 Task: Experiment with a VST vocoder on a synth melody for robotic vocal textures.
Action: Mouse moved to (78, 40)
Screenshot: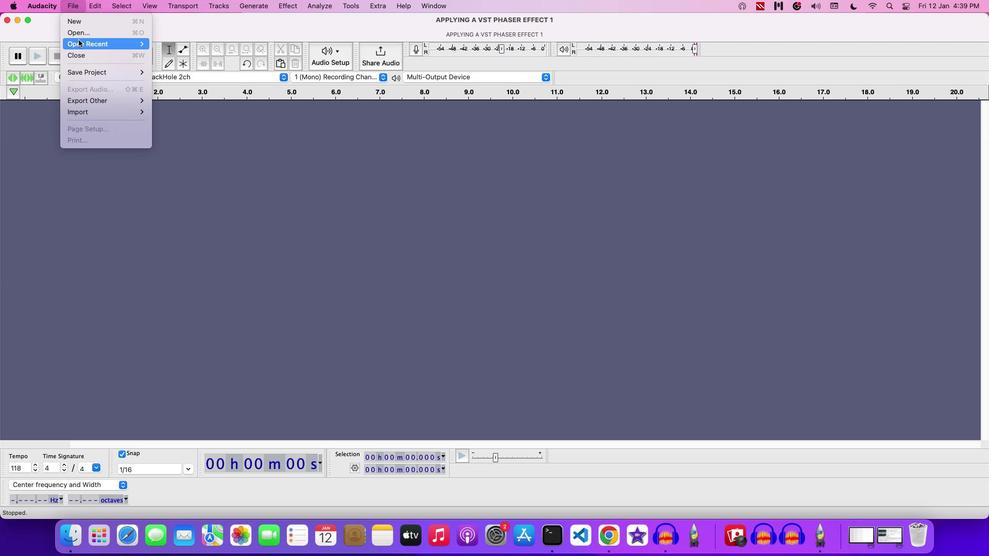 
Action: Mouse pressed left at (78, 40)
Screenshot: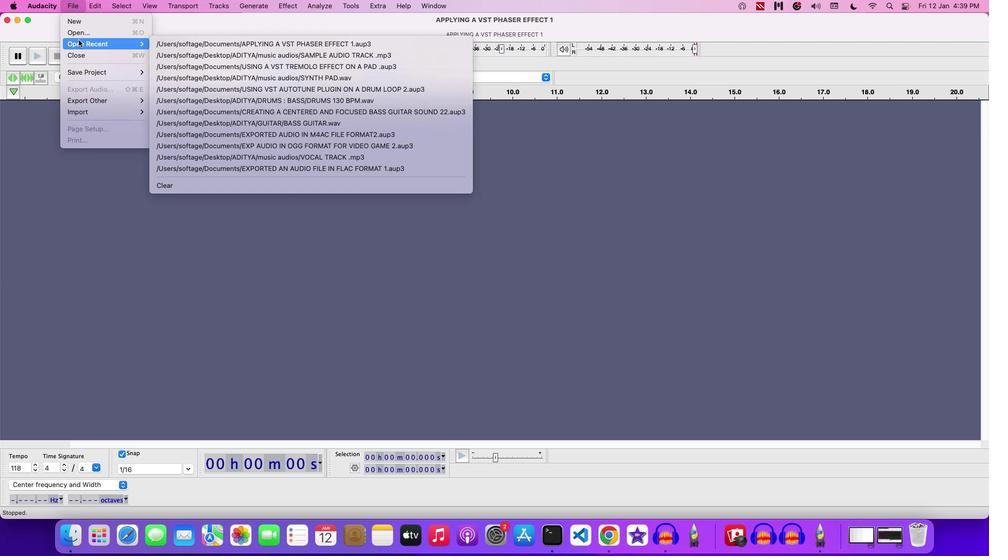 
Action: Mouse moved to (515, 106)
Screenshot: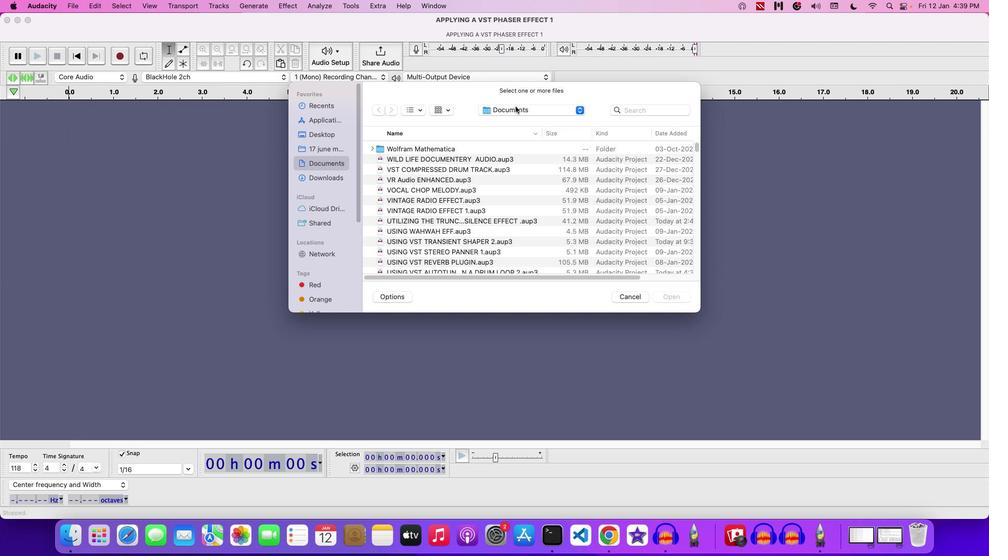 
Action: Mouse pressed left at (515, 106)
Screenshot: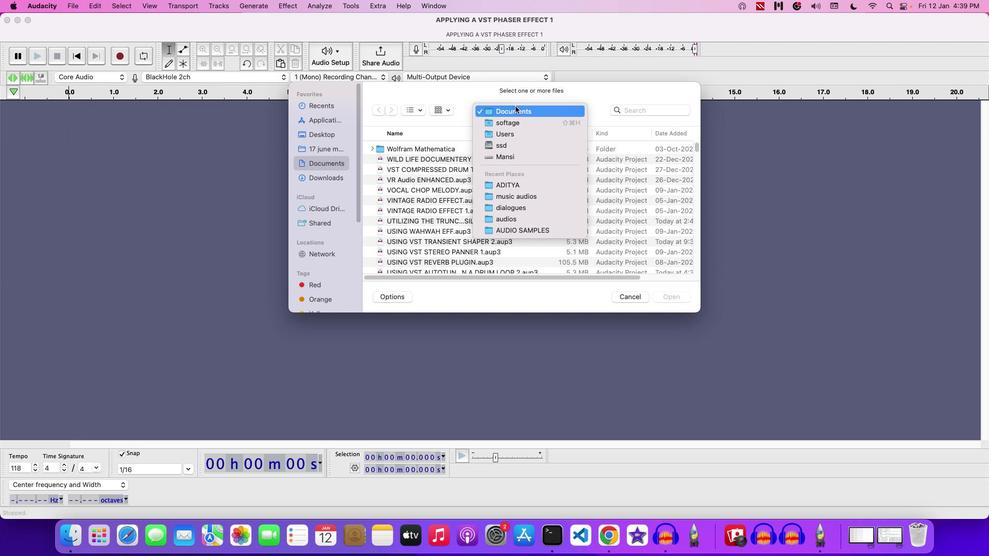 
Action: Mouse moved to (519, 188)
Screenshot: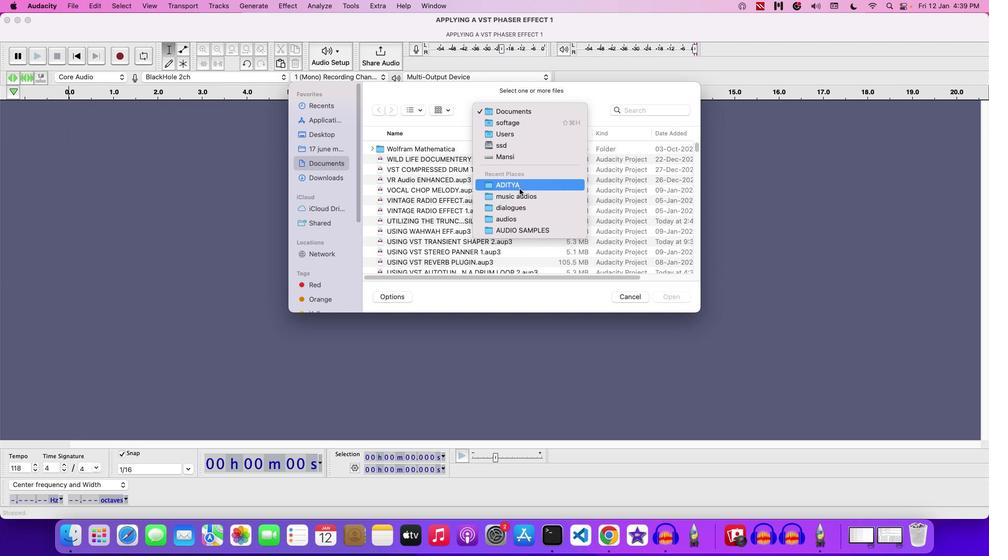 
Action: Mouse pressed left at (519, 188)
Screenshot: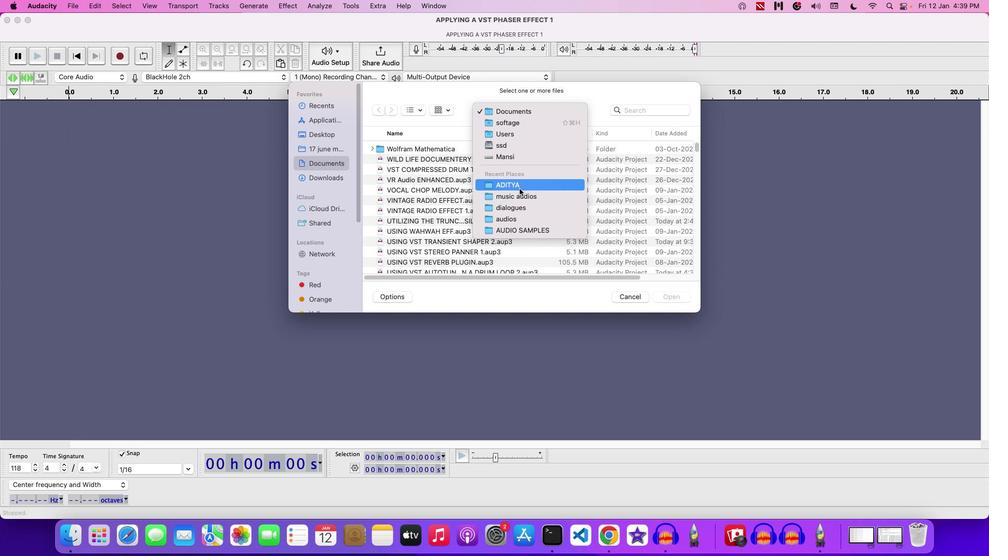 
Action: Mouse moved to (415, 251)
Screenshot: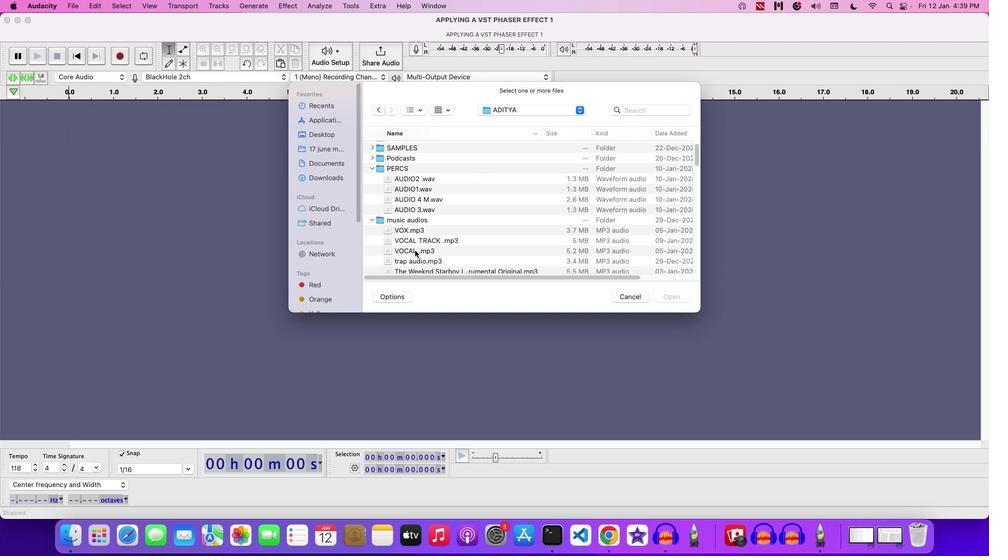 
Action: Mouse scrolled (415, 251) with delta (0, 0)
Screenshot: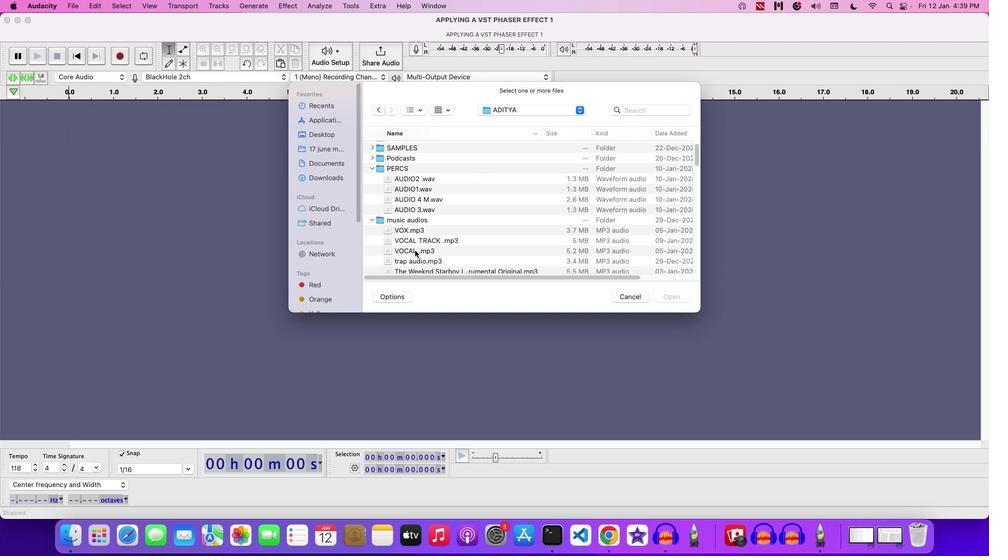 
Action: Mouse moved to (415, 251)
Screenshot: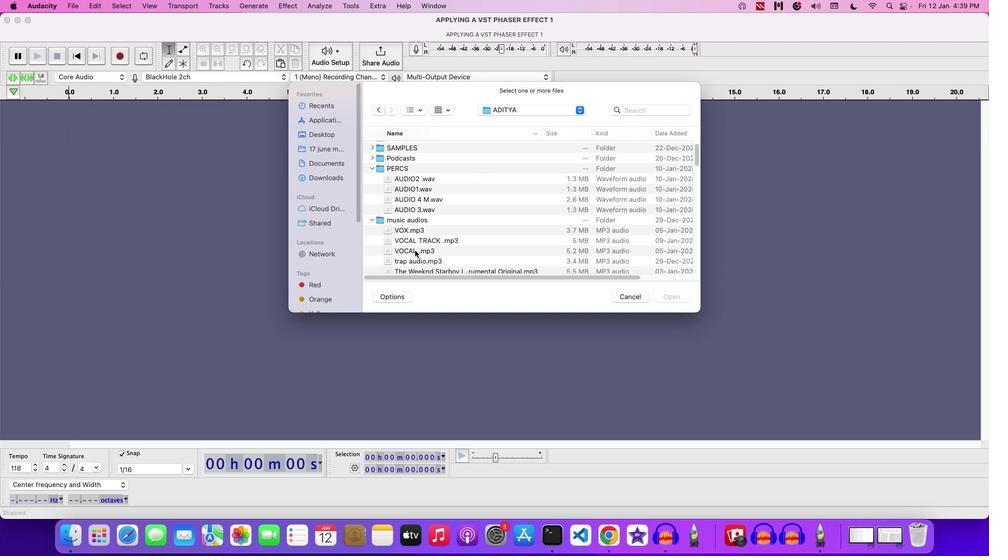 
Action: Mouse scrolled (415, 251) with delta (0, 0)
Screenshot: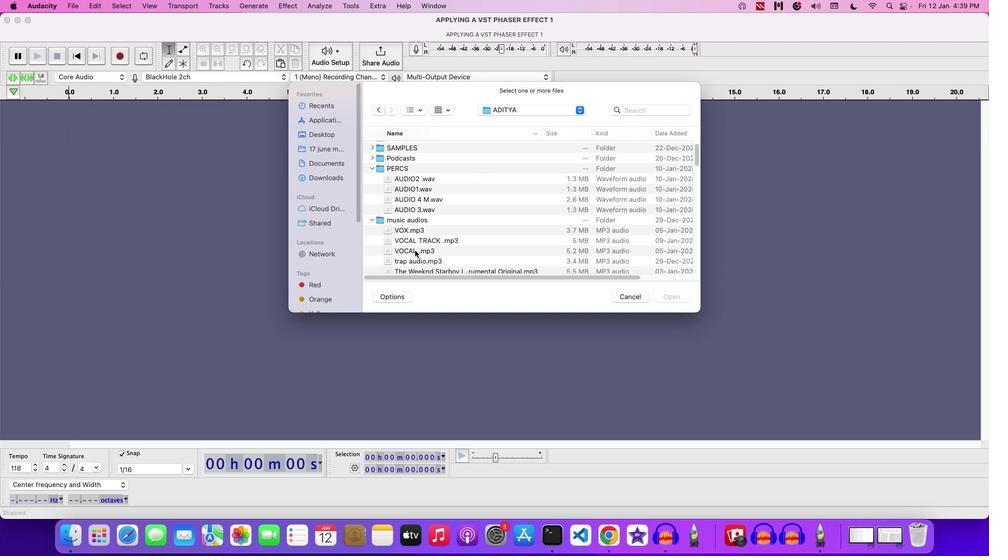 
Action: Mouse moved to (415, 251)
Screenshot: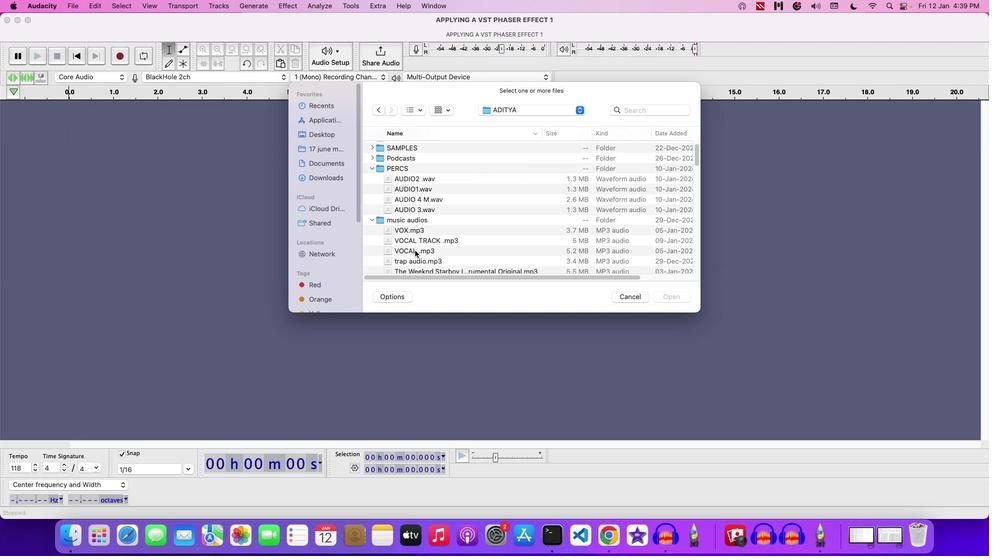 
Action: Mouse scrolled (415, 251) with delta (0, 0)
Screenshot: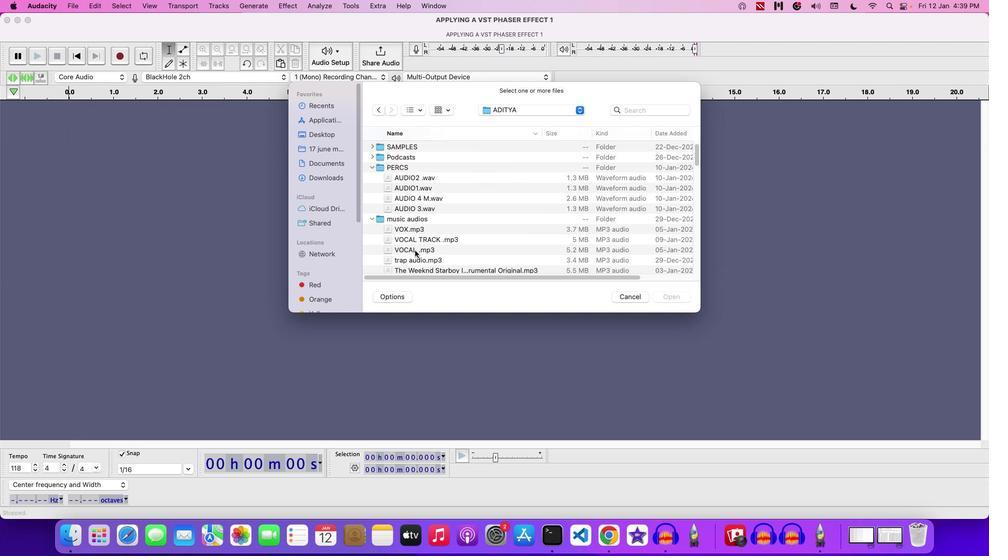 
Action: Mouse scrolled (415, 251) with delta (0, 0)
Screenshot: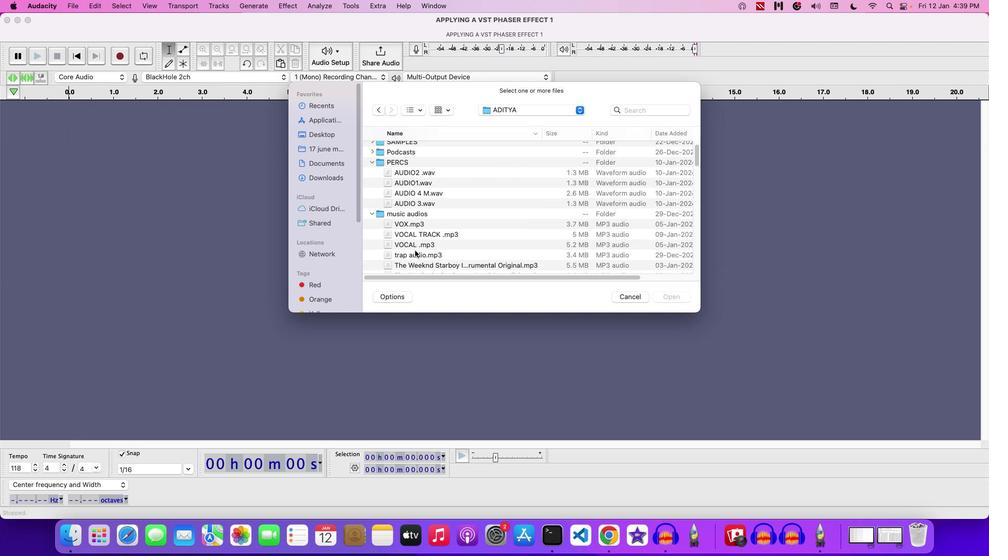 
Action: Mouse moved to (416, 251)
Screenshot: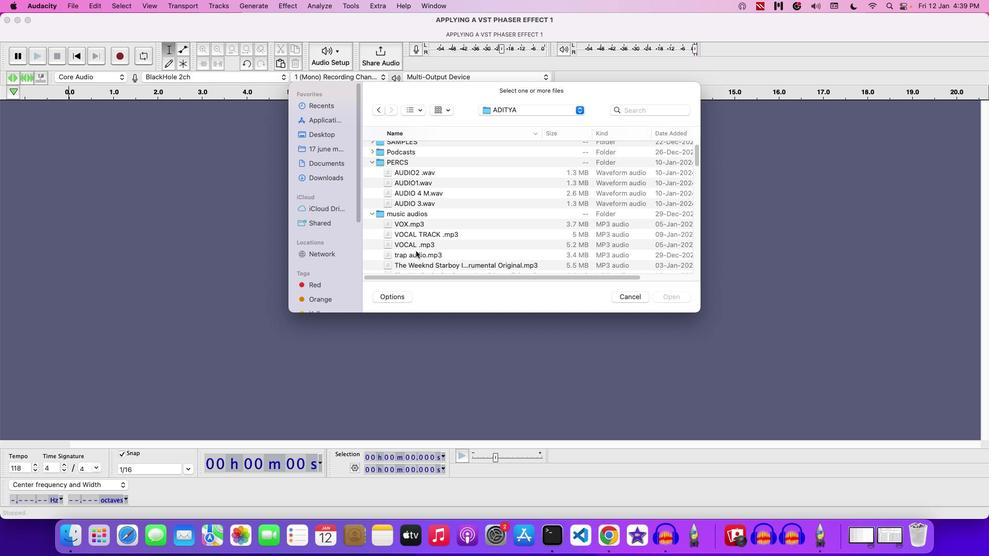 
Action: Mouse scrolled (416, 251) with delta (0, 0)
Screenshot: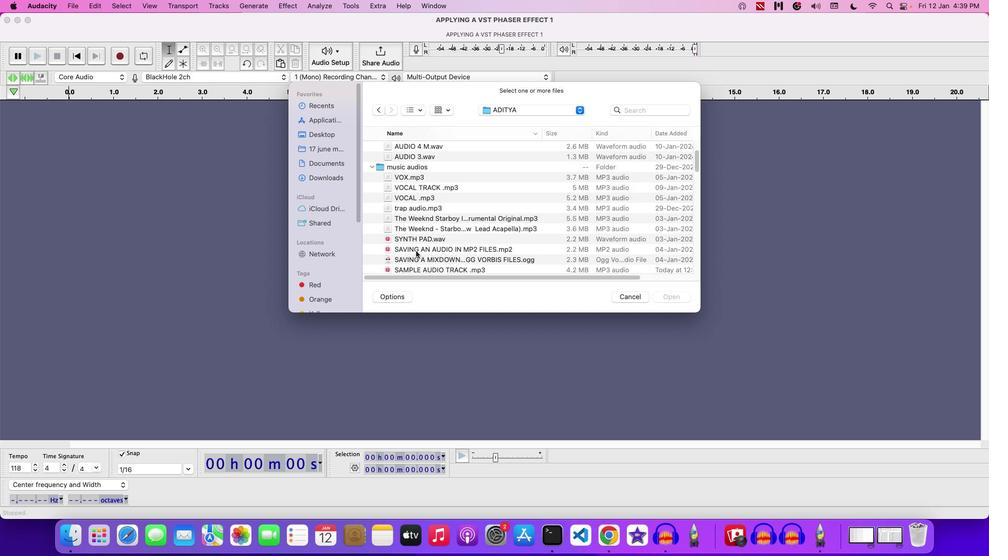 
Action: Mouse scrolled (416, 251) with delta (0, 0)
Screenshot: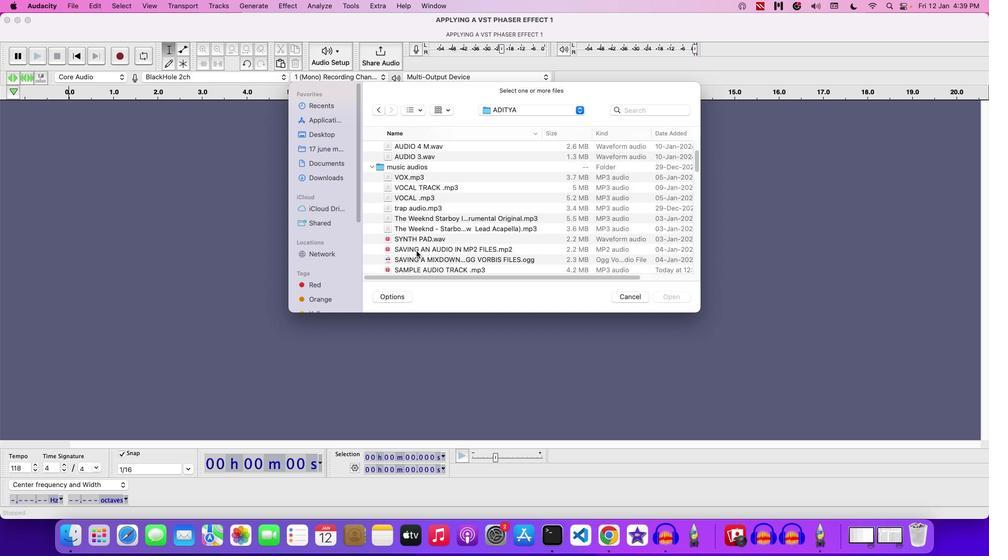 
Action: Mouse scrolled (416, 251) with delta (0, -1)
Screenshot: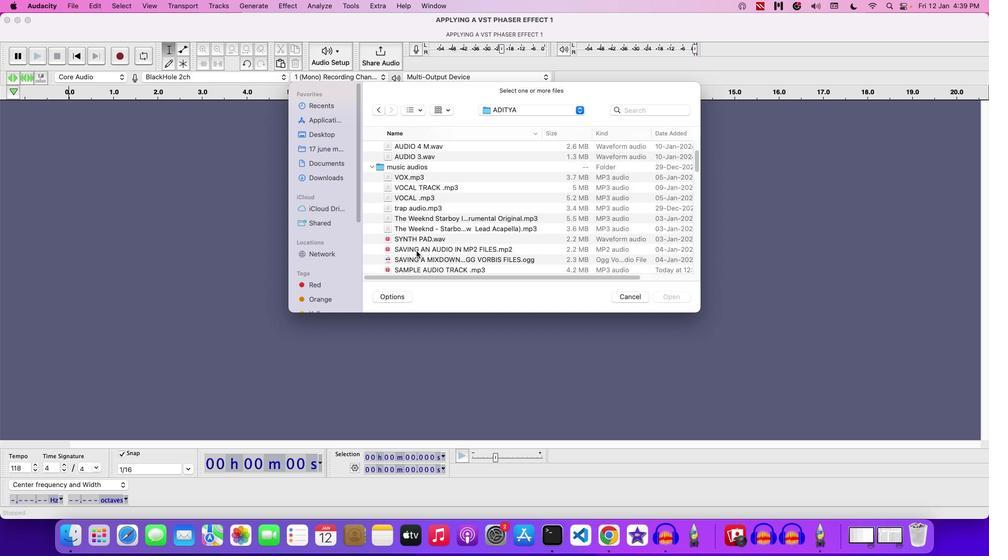 
Action: Mouse scrolled (416, 251) with delta (0, -2)
Screenshot: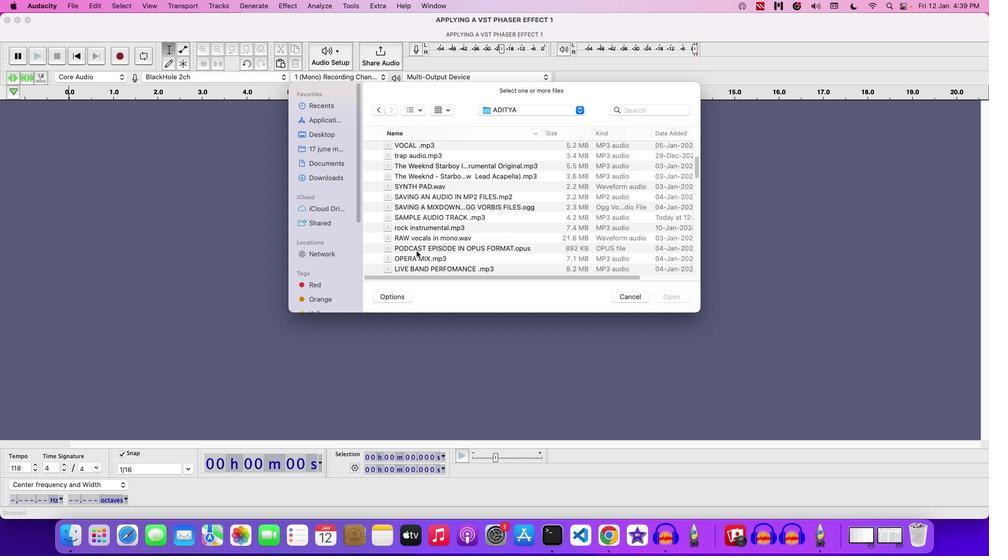 
Action: Mouse moved to (415, 245)
Screenshot: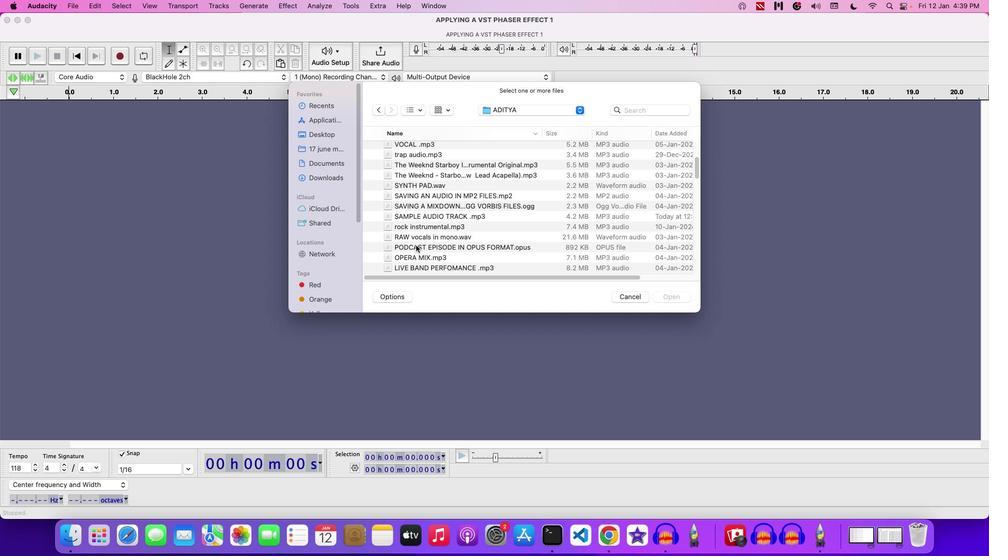 
Action: Mouse scrolled (415, 245) with delta (0, 0)
Screenshot: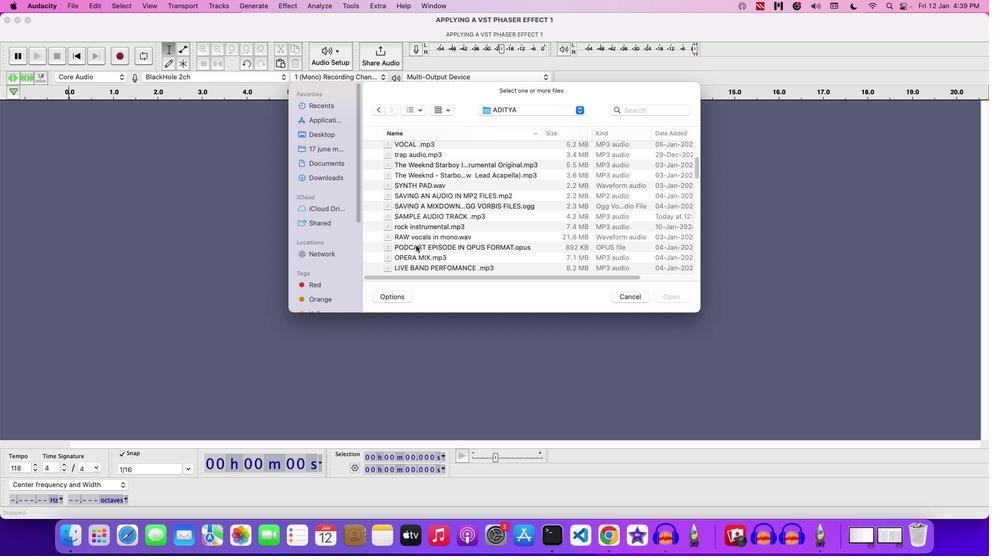 
Action: Mouse moved to (415, 245)
Screenshot: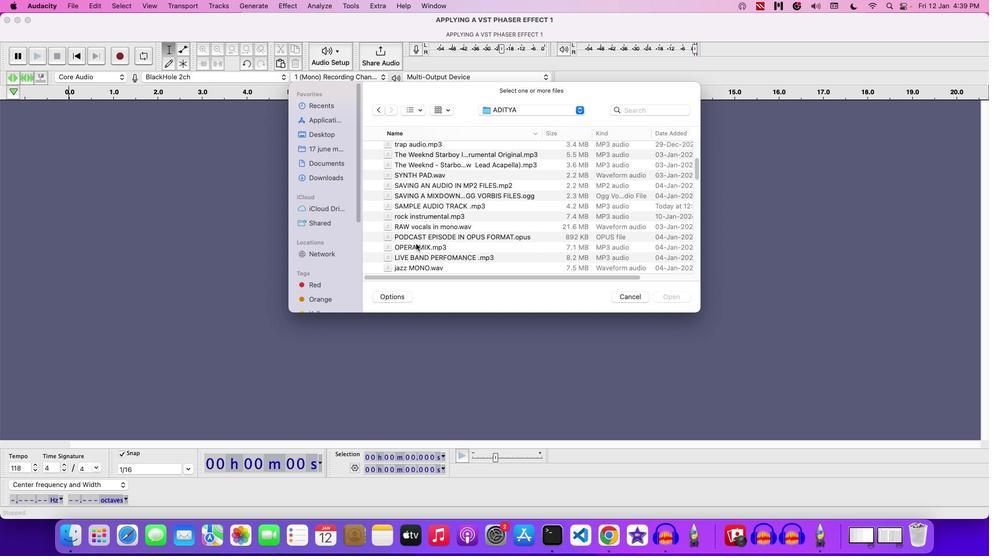 
Action: Mouse scrolled (415, 245) with delta (0, 0)
Screenshot: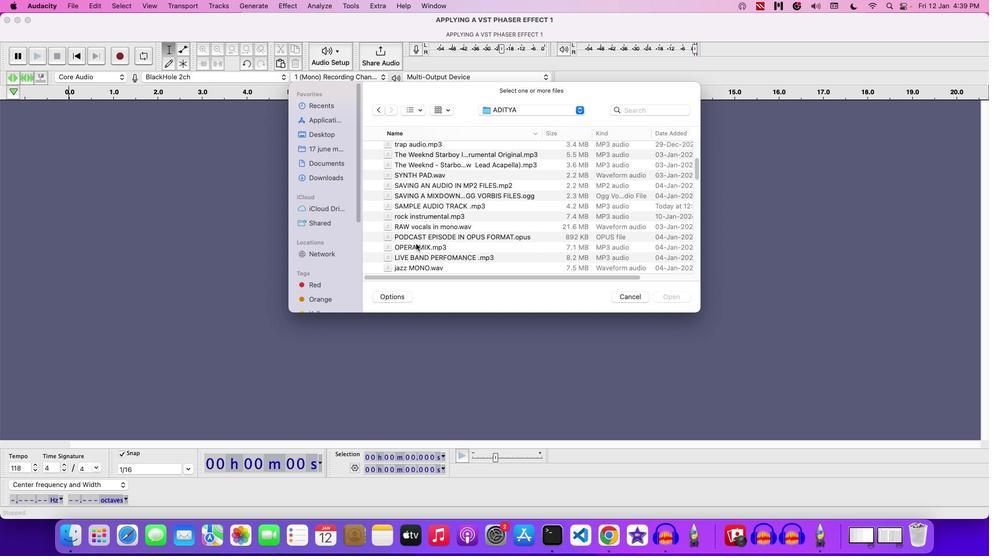 
Action: Mouse moved to (415, 244)
Screenshot: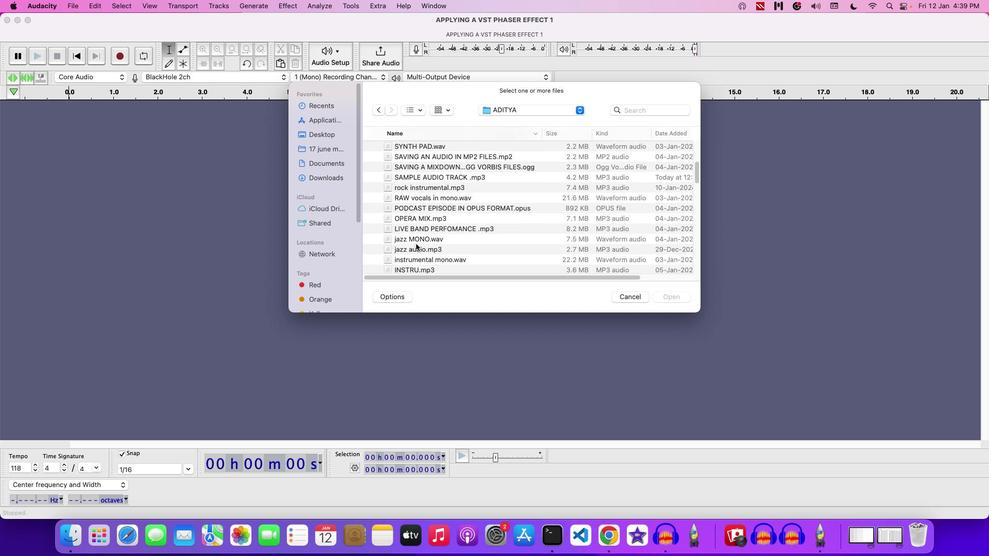 
Action: Mouse scrolled (415, 244) with delta (0, 0)
Screenshot: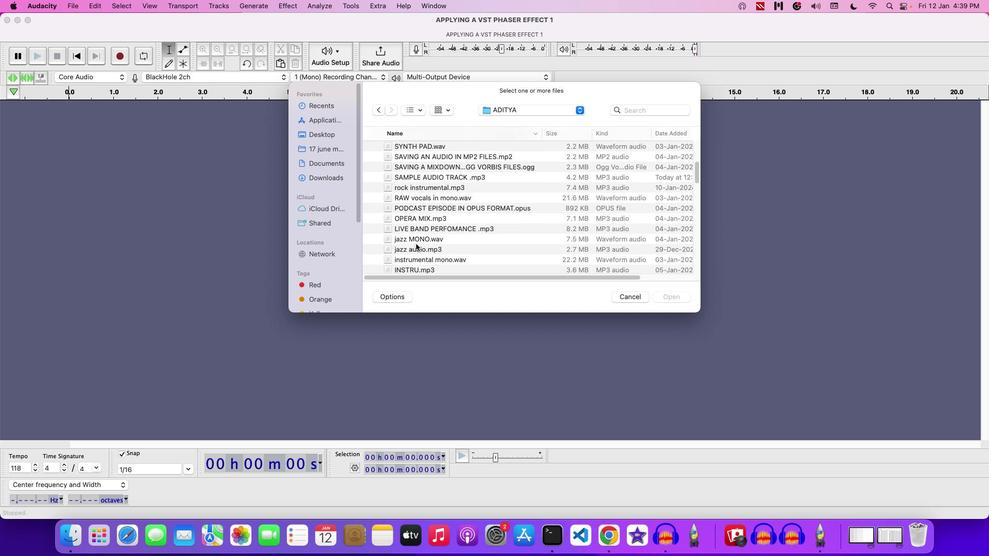 
Action: Mouse moved to (415, 244)
Screenshot: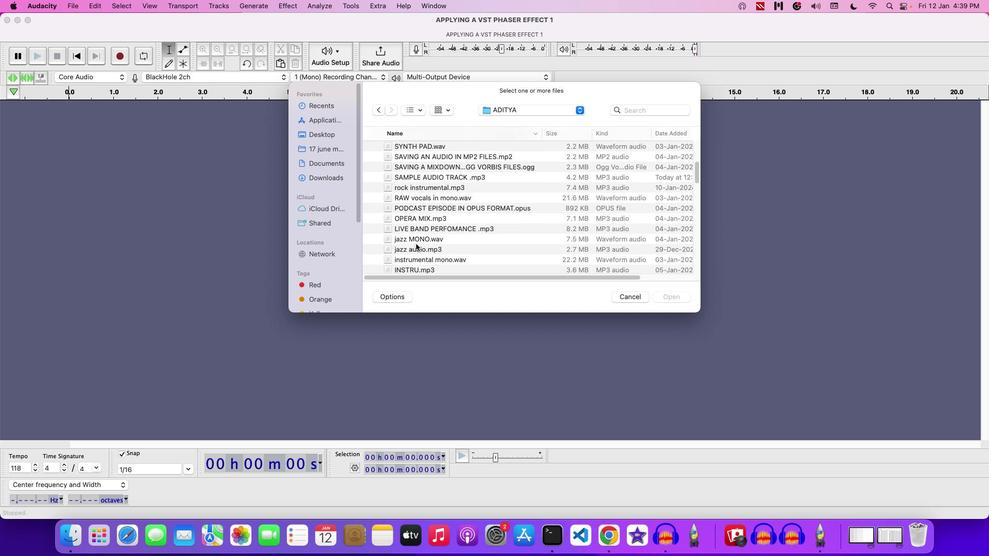 
Action: Mouse scrolled (415, 244) with delta (0, -1)
Screenshot: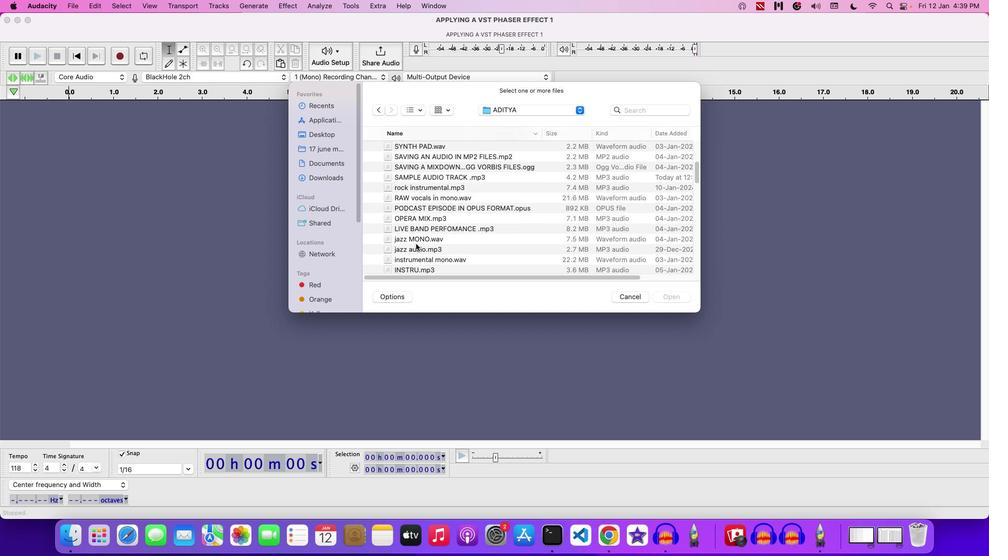 
Action: Mouse moved to (415, 244)
Screenshot: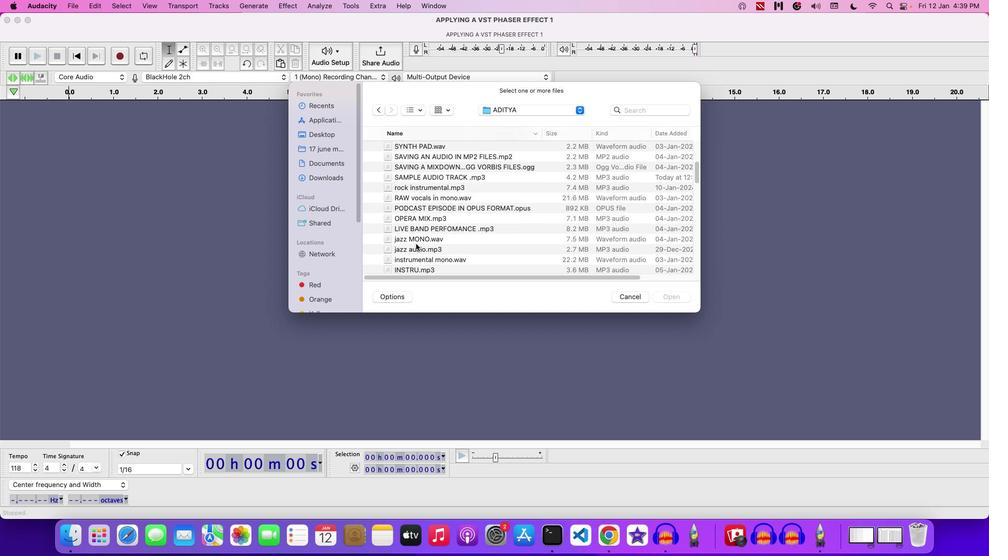 
Action: Mouse scrolled (415, 244) with delta (0, 0)
Screenshot: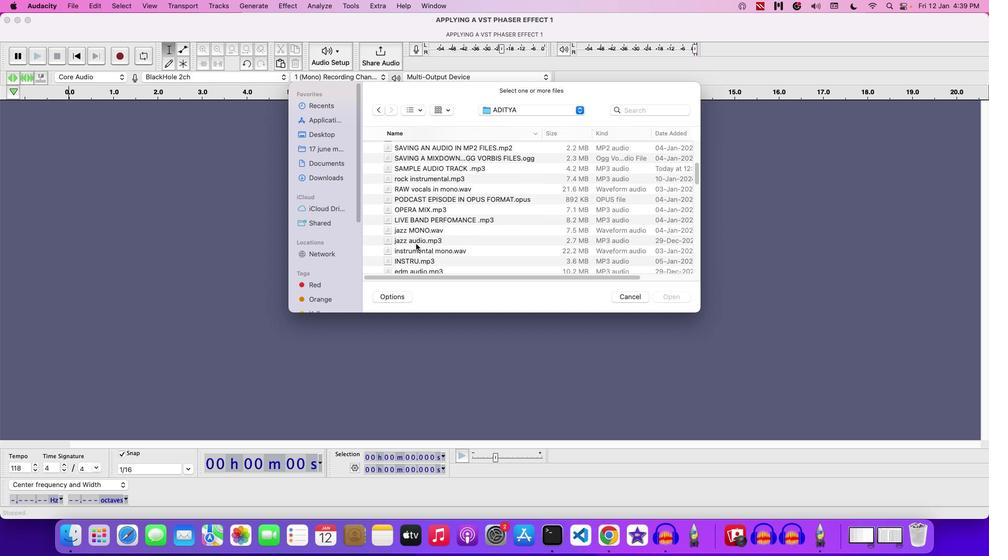 
Action: Mouse scrolled (415, 244) with delta (0, 0)
Screenshot: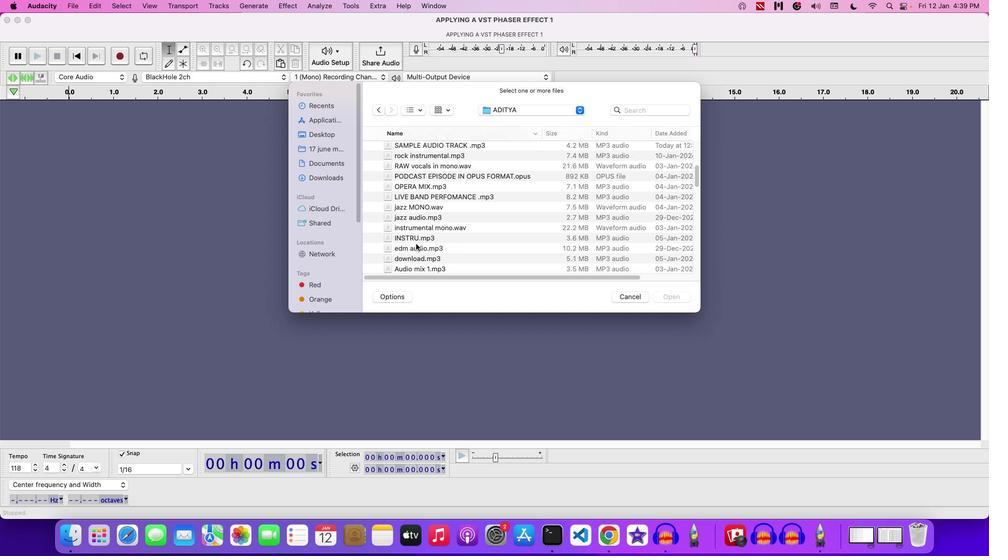 
Action: Mouse scrolled (415, 244) with delta (0, -1)
Screenshot: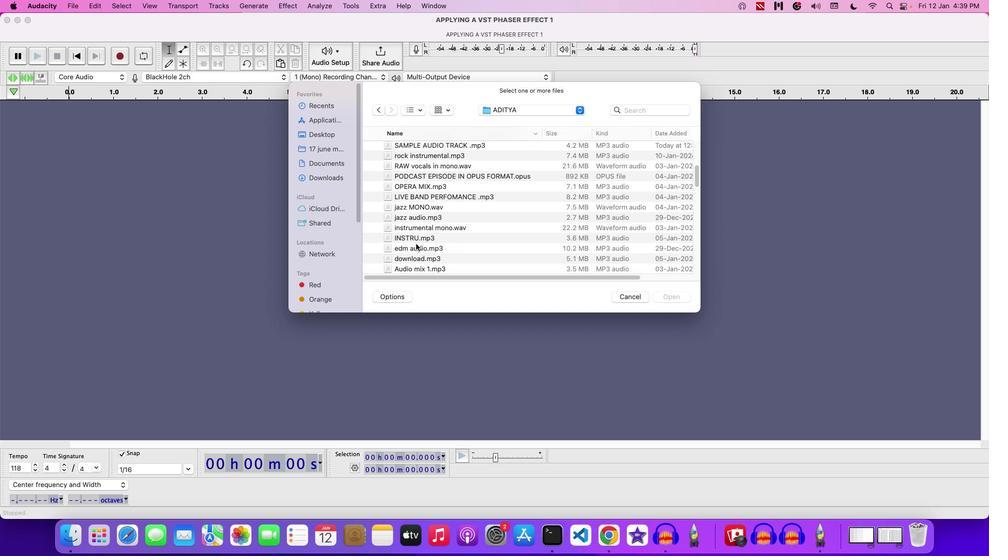 
Action: Mouse scrolled (415, 244) with delta (0, 0)
Screenshot: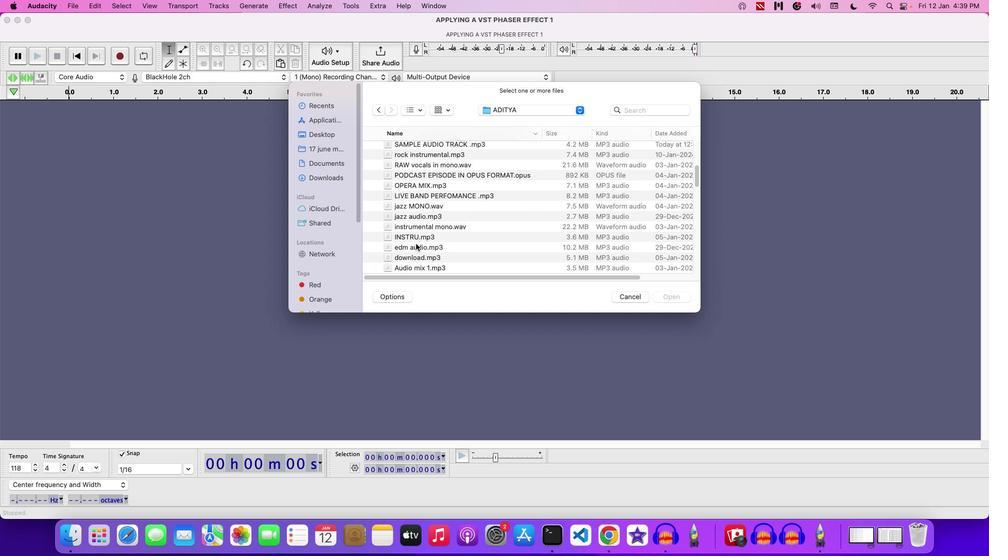 
Action: Mouse moved to (419, 238)
Screenshot: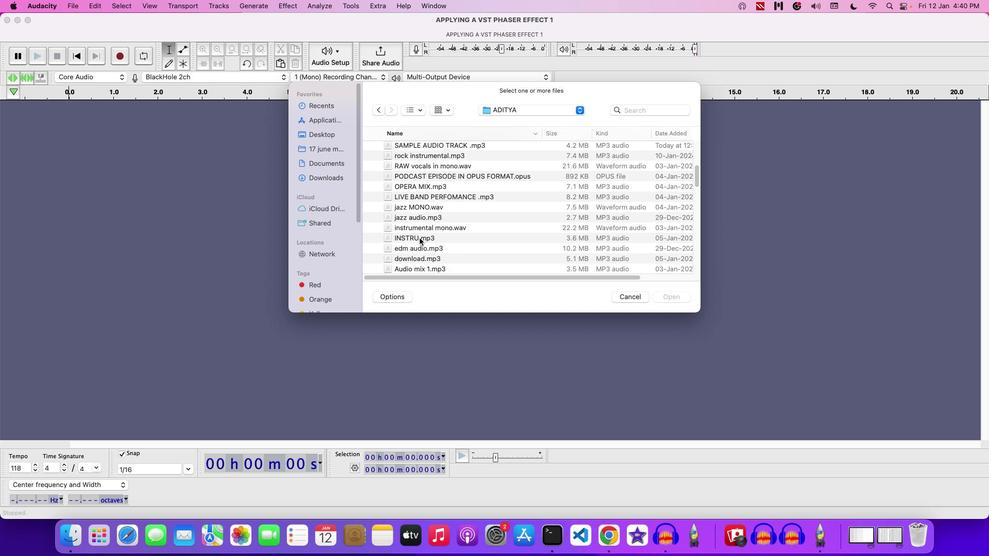 
Action: Mouse scrolled (419, 238) with delta (0, 0)
Screenshot: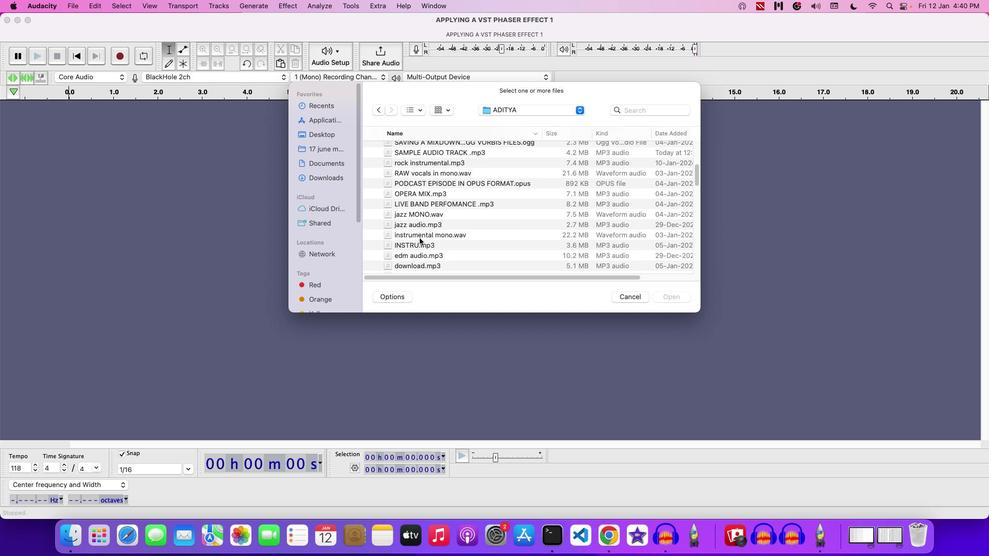 
Action: Mouse scrolled (419, 238) with delta (0, 0)
Screenshot: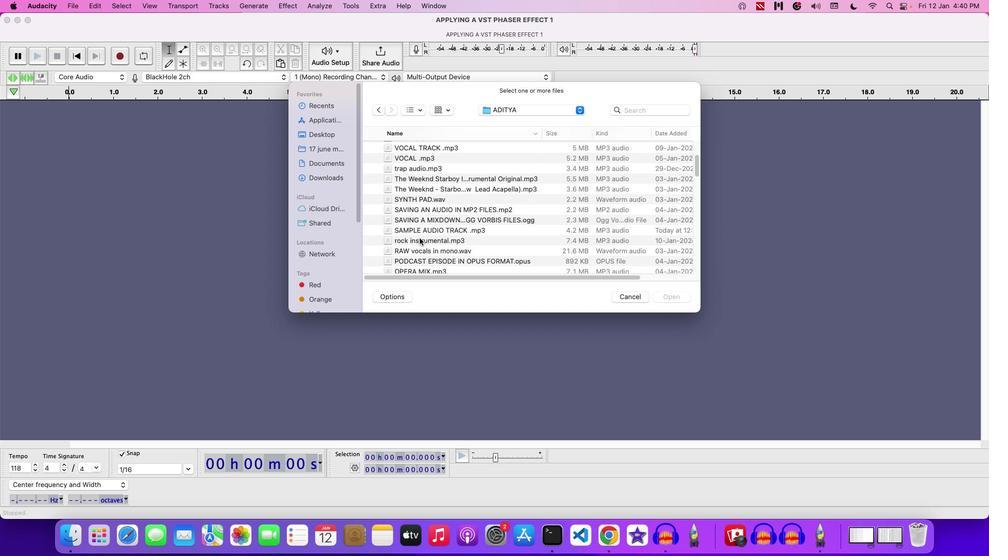 
Action: Mouse scrolled (419, 238) with delta (0, 1)
Screenshot: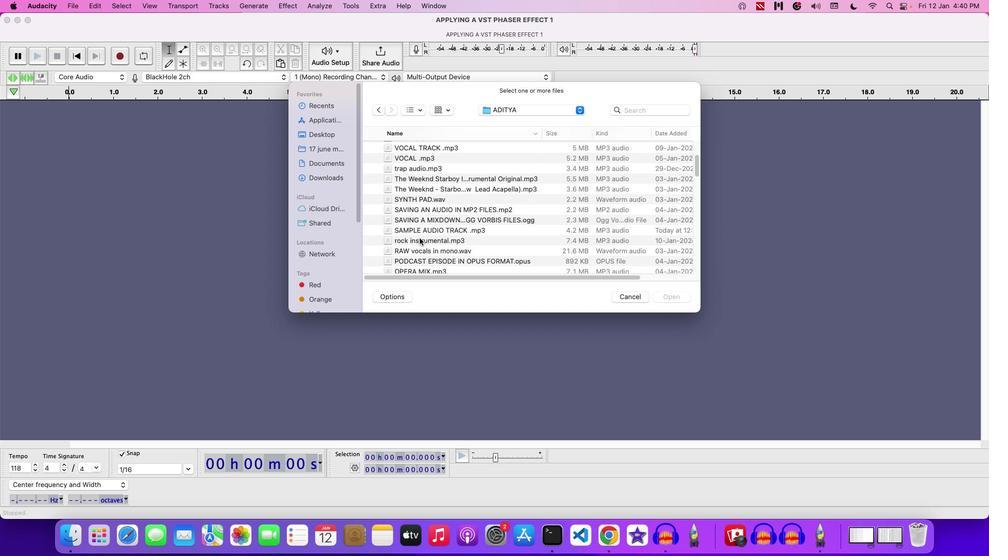 
Action: Mouse scrolled (419, 238) with delta (0, 2)
Screenshot: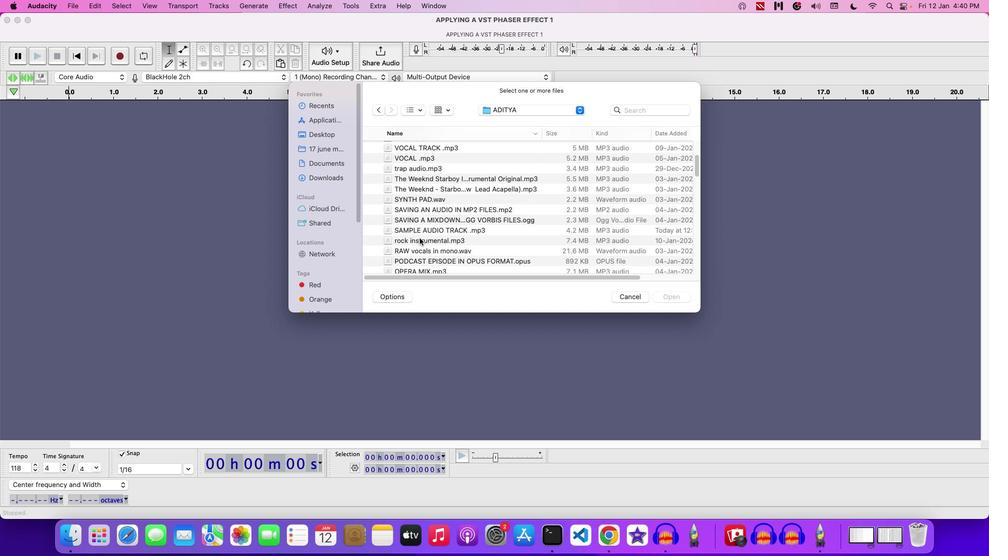 
Action: Mouse moved to (421, 236)
Screenshot: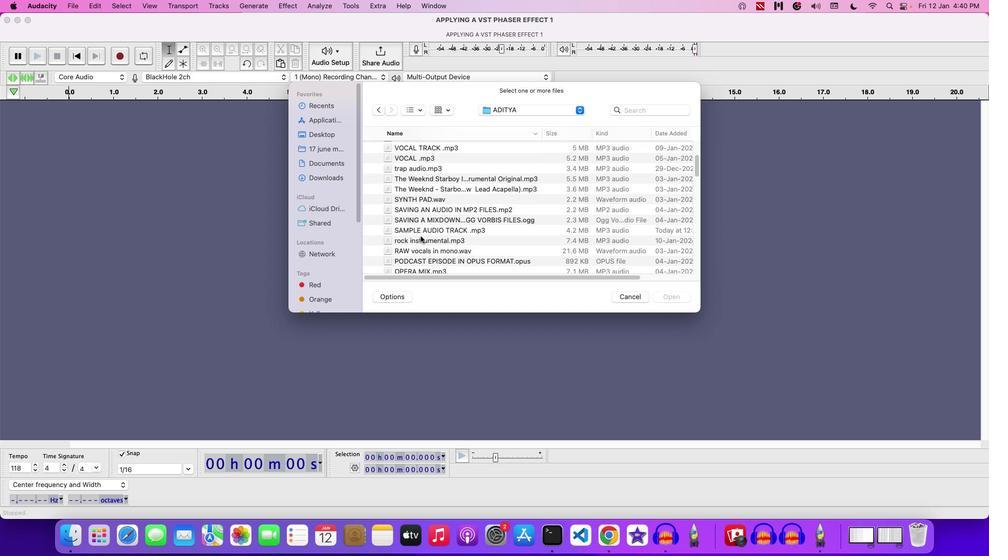 
Action: Mouse scrolled (421, 236) with delta (0, 0)
Screenshot: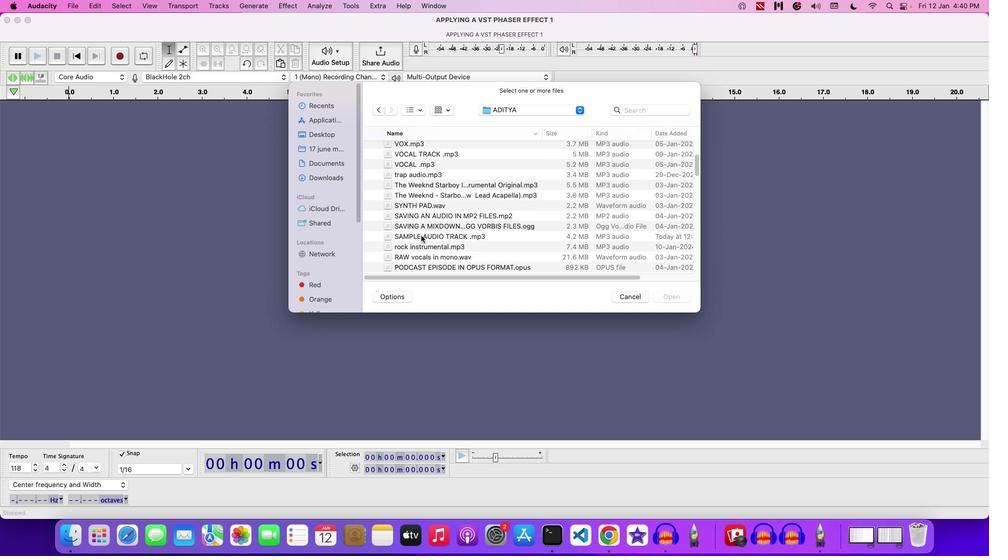 
Action: Mouse scrolled (421, 236) with delta (0, 0)
Screenshot: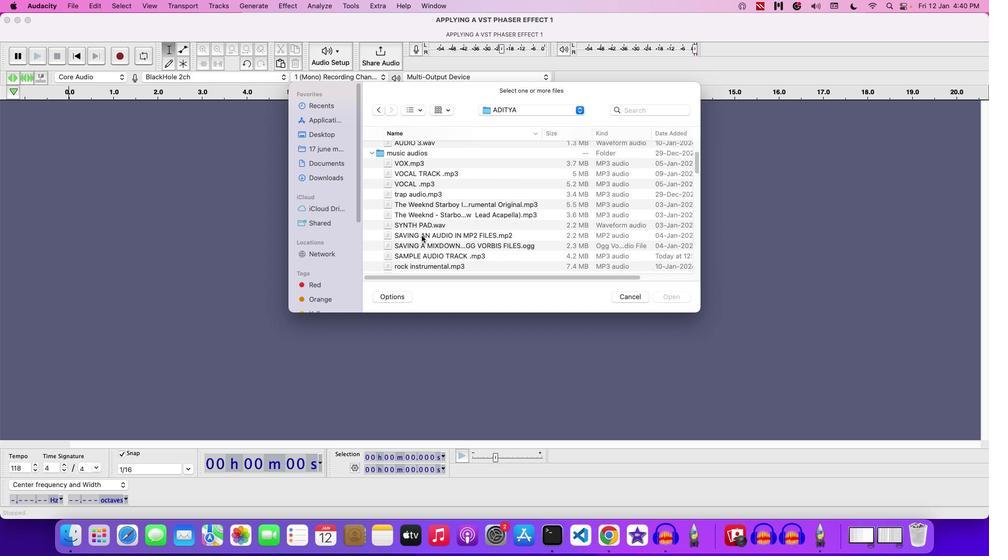 
Action: Mouse moved to (421, 236)
Screenshot: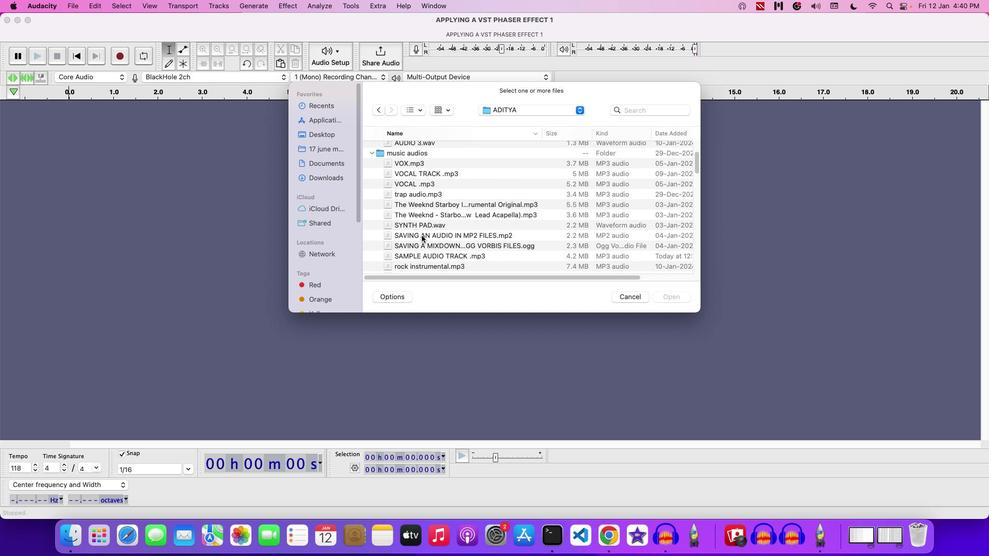 
Action: Mouse scrolled (421, 236) with delta (0, 0)
Screenshot: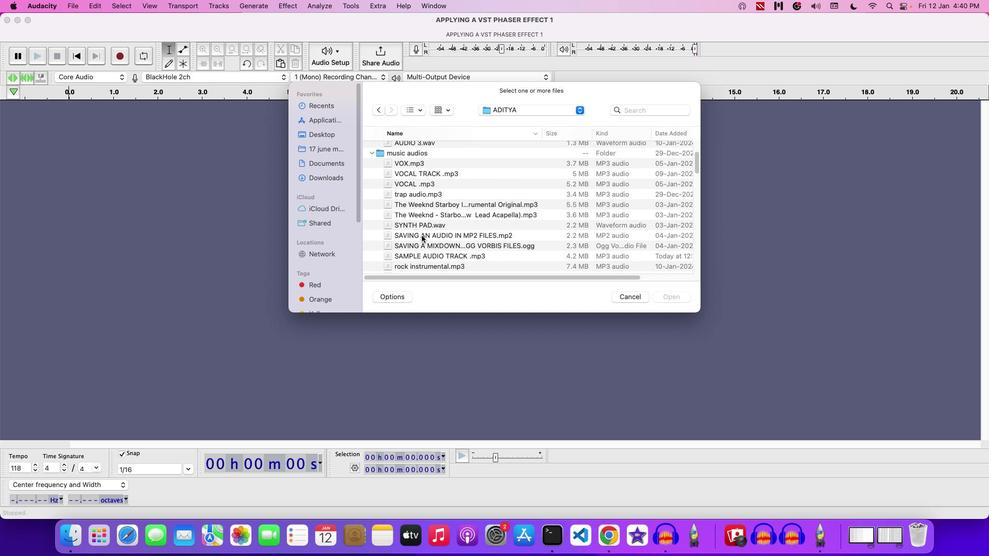 
Action: Mouse moved to (432, 225)
Screenshot: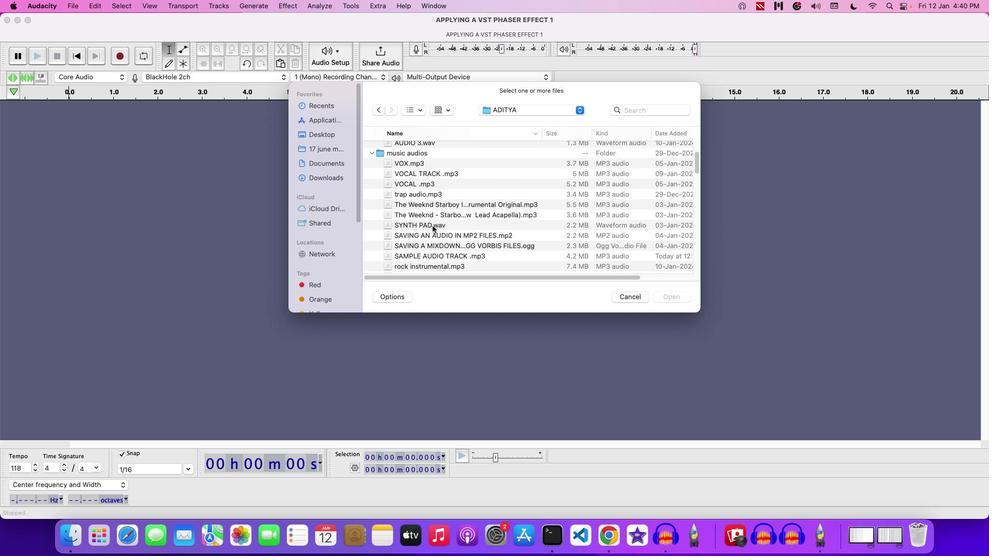 
Action: Mouse pressed left at (432, 225)
Screenshot: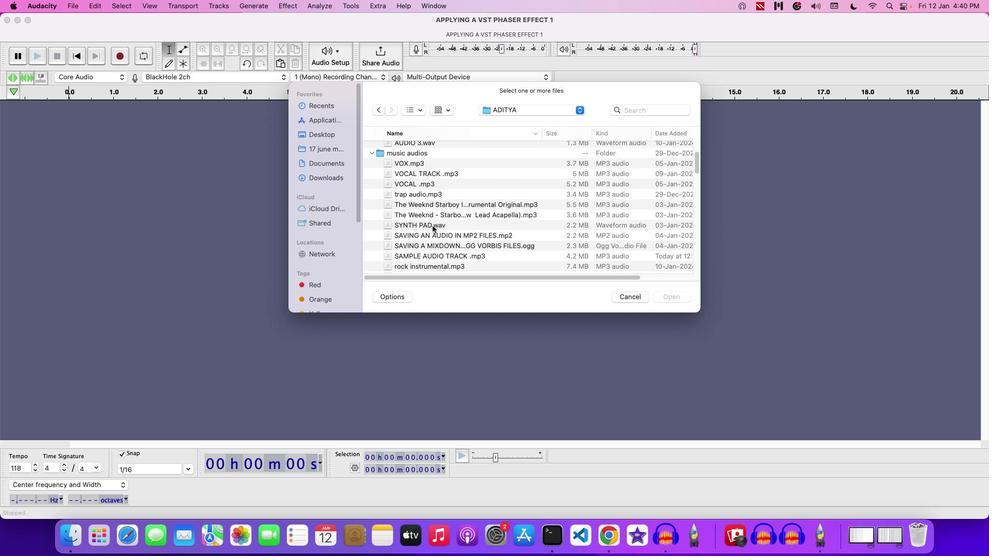 
Action: Mouse moved to (436, 225)
Screenshot: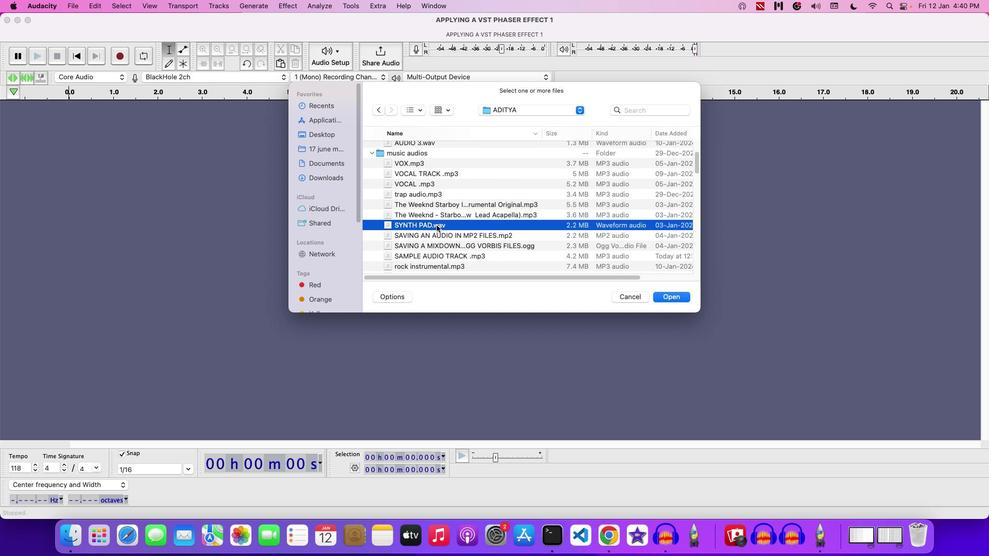 
Action: Mouse pressed left at (436, 225)
Screenshot: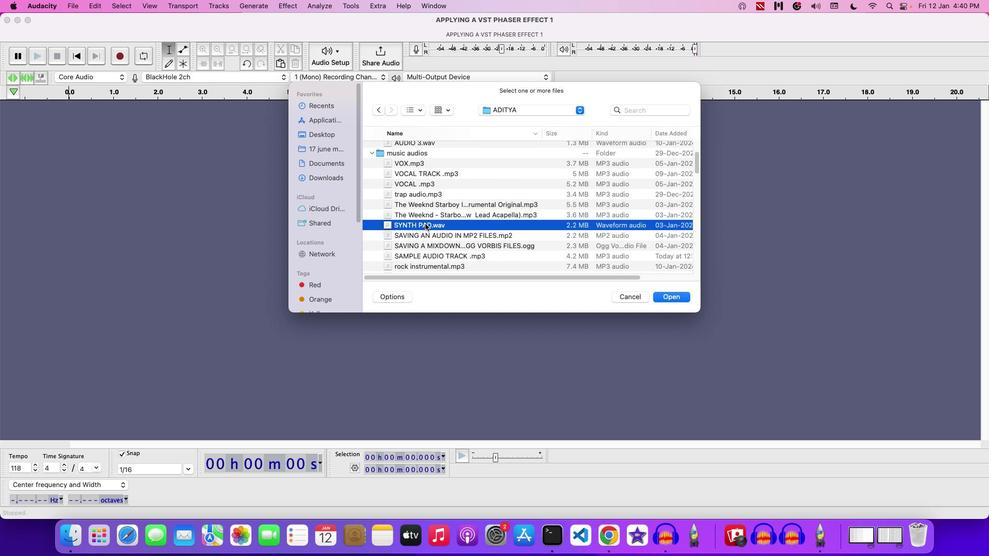 
Action: Mouse moved to (635, 294)
Screenshot: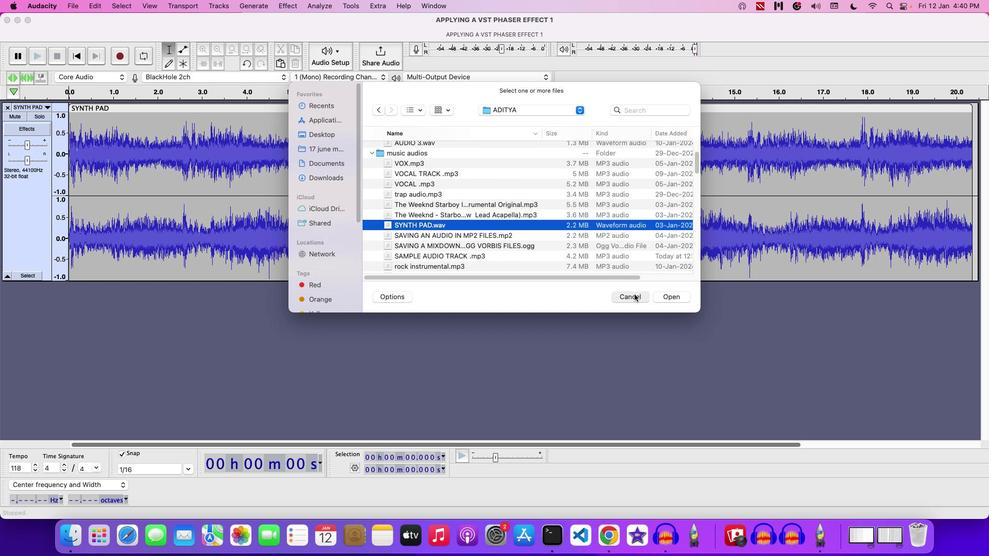 
Action: Mouse pressed left at (635, 294)
Screenshot: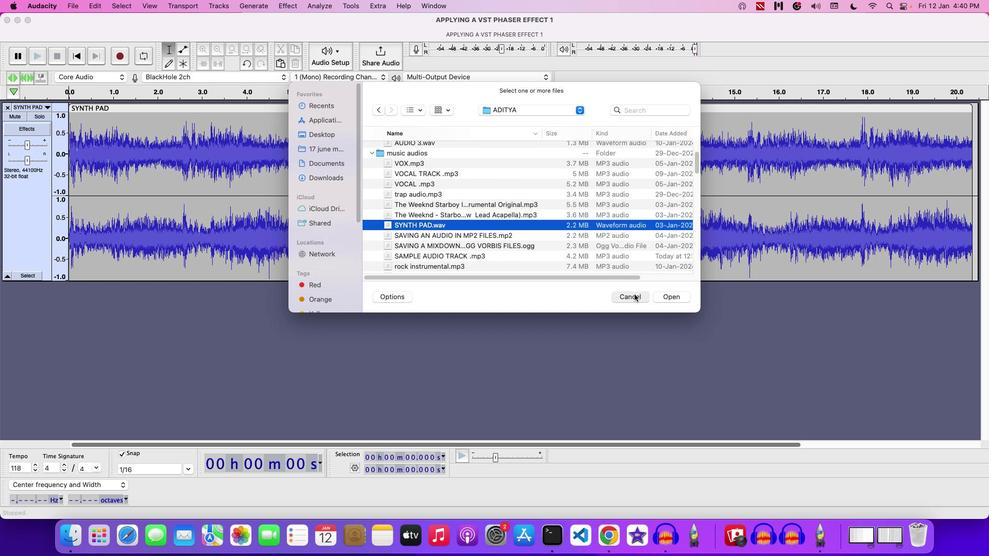 
Action: Mouse moved to (321, 198)
Screenshot: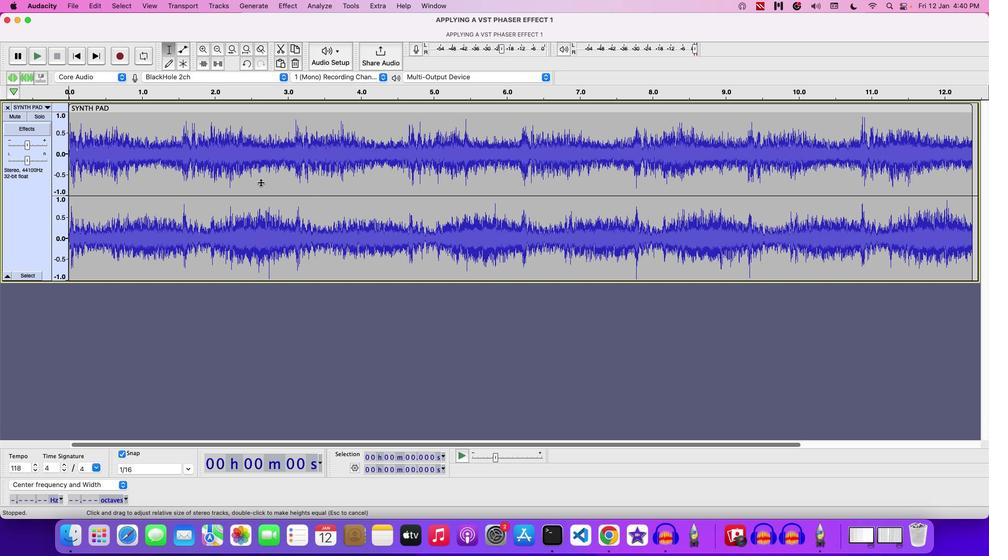 
Action: Key pressed Key.space
Screenshot: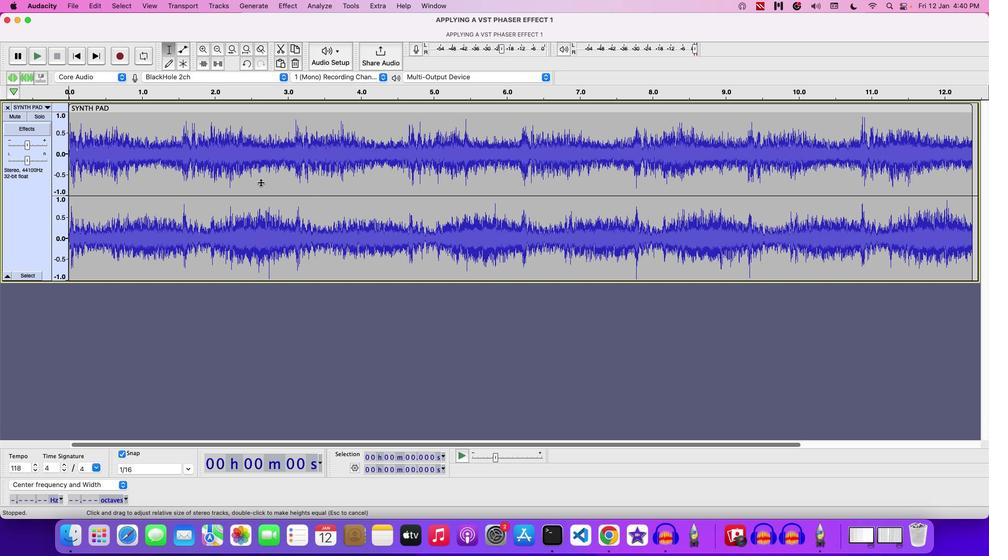 
Action: Mouse moved to (26, 144)
Screenshot: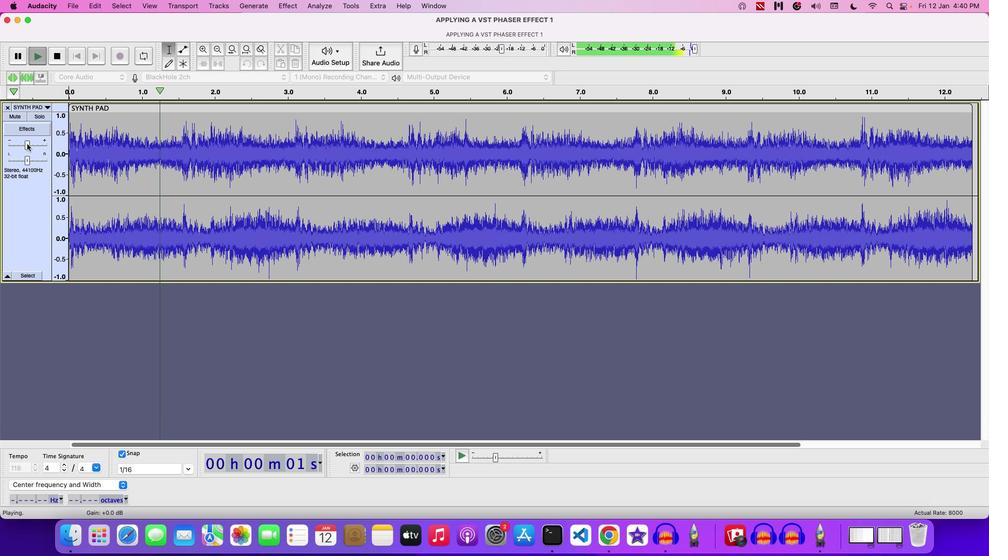 
Action: Mouse pressed left at (26, 144)
Screenshot: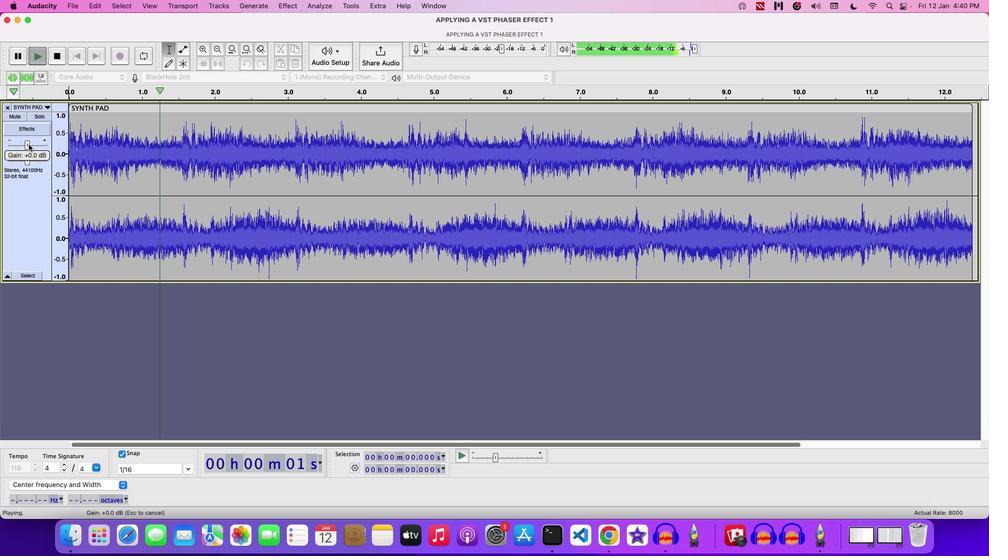 
Action: Mouse moved to (477, 213)
Screenshot: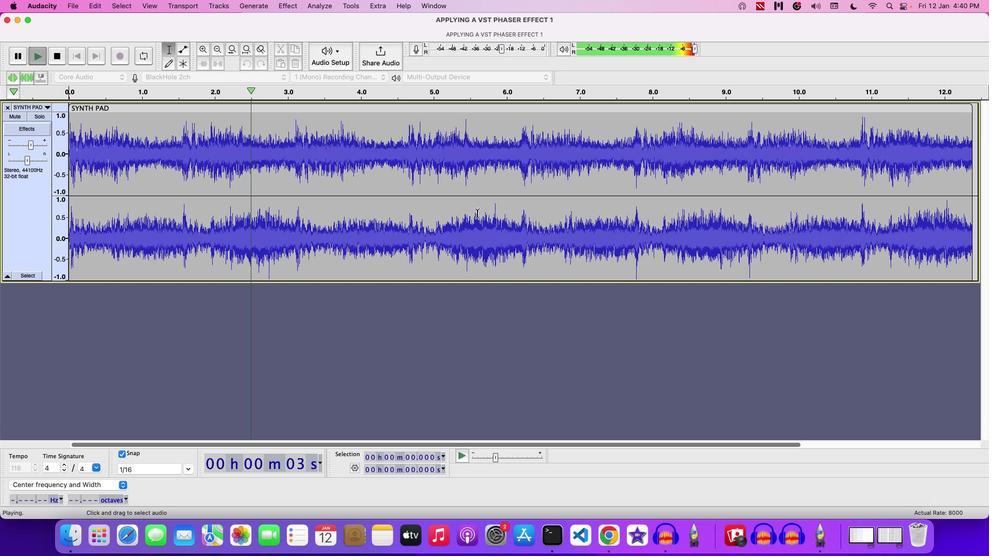 
Action: Mouse pressed left at (477, 213)
Screenshot: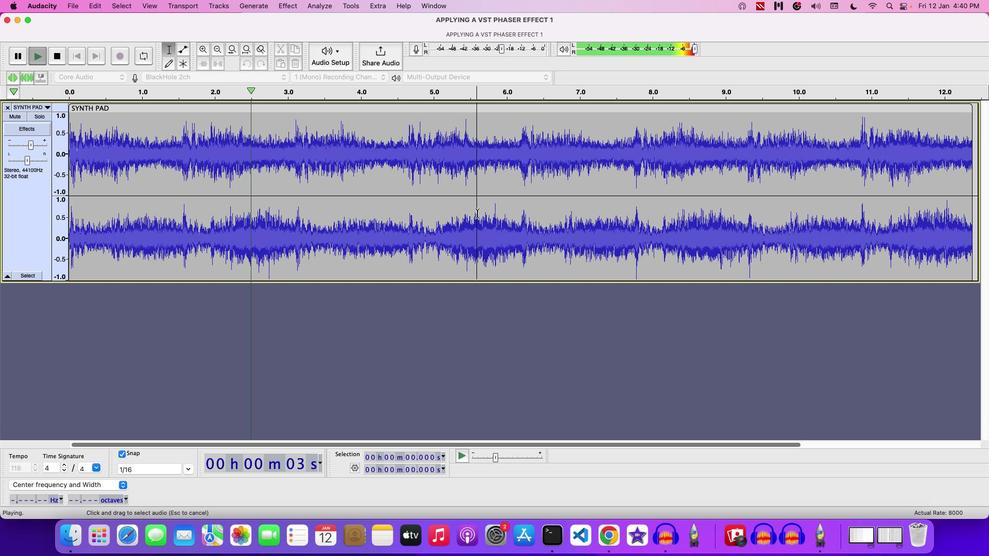 
Action: Mouse pressed left at (477, 213)
Screenshot: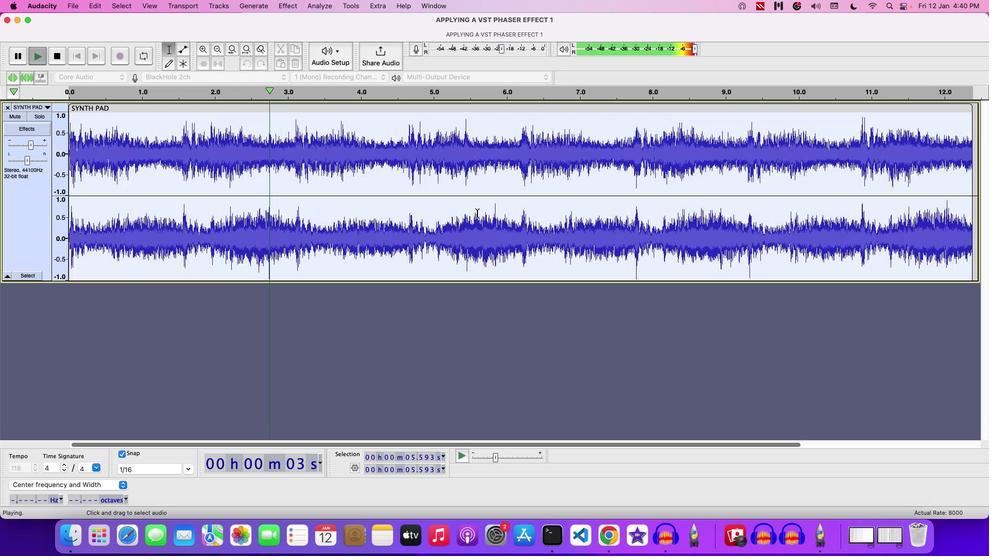 
Action: Mouse moved to (503, 136)
Screenshot: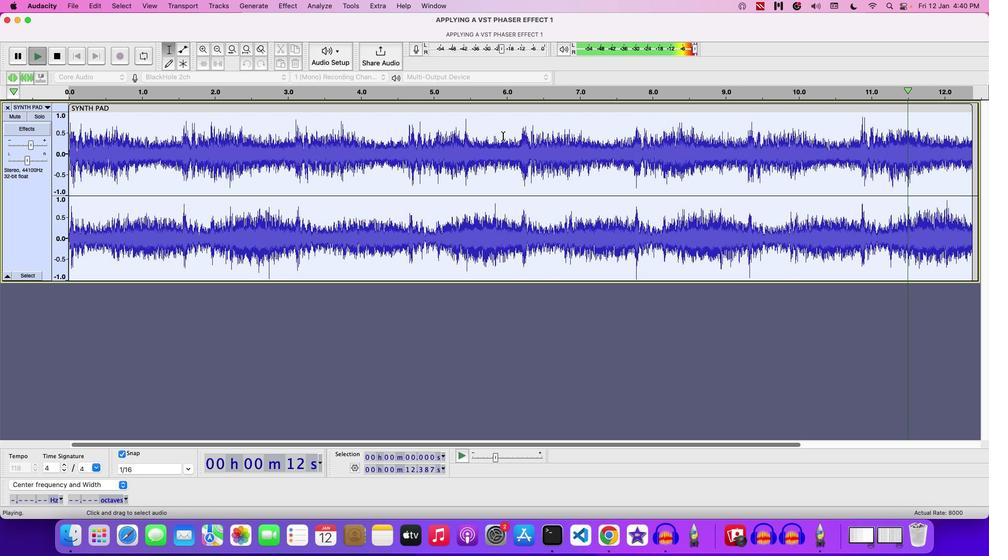 
Action: Key pressed Key.space
Screenshot: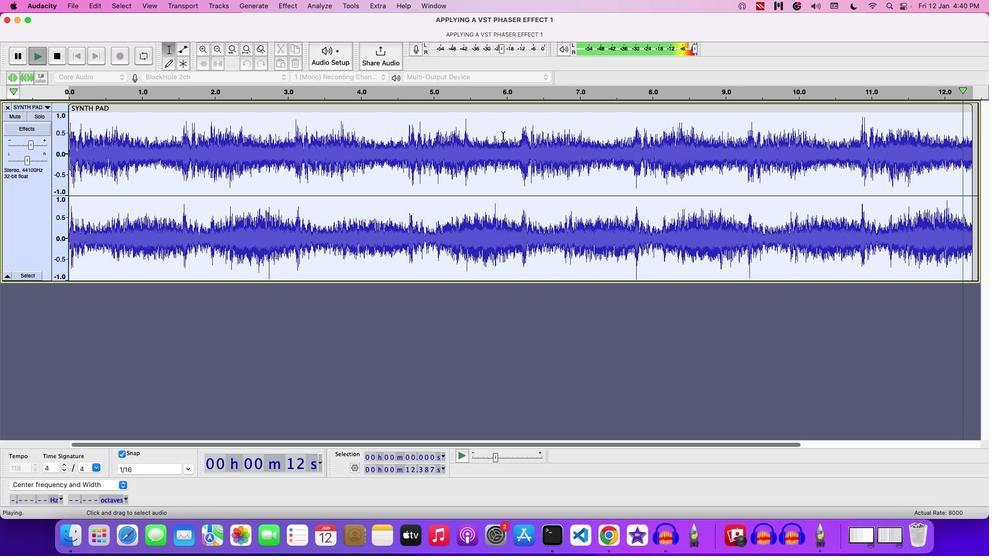 
Action: Mouse moved to (288, 9)
Screenshot: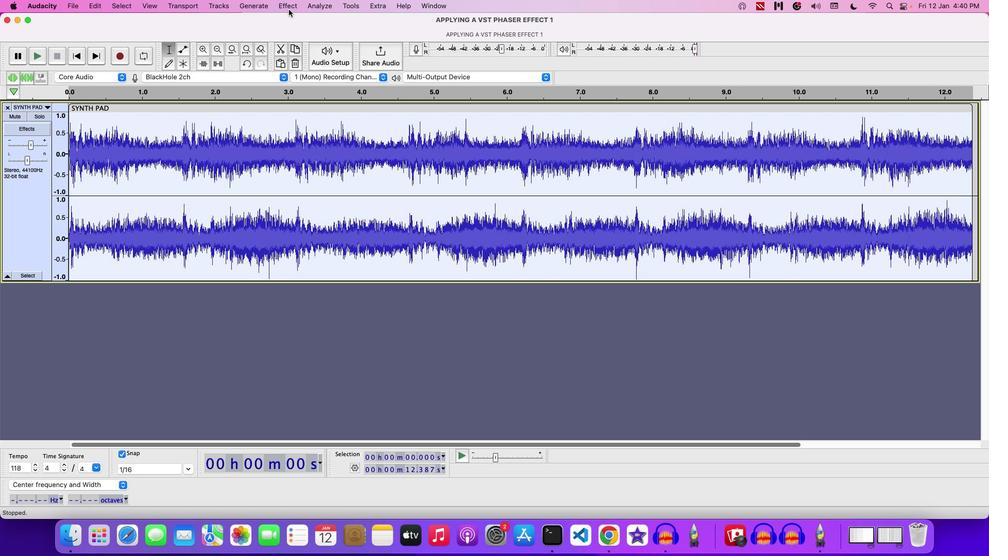 
Action: Mouse pressed left at (288, 9)
Screenshot: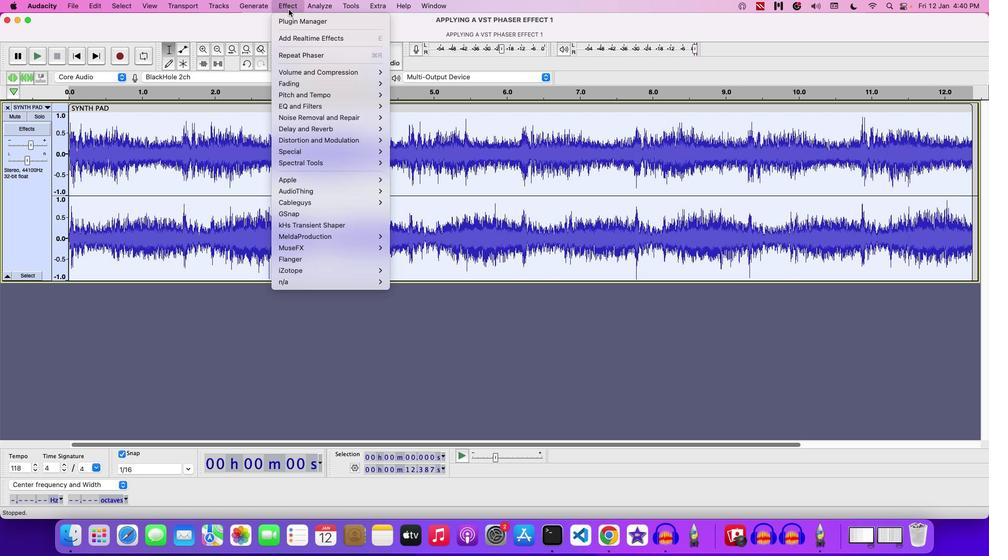 
Action: Mouse moved to (414, 171)
Screenshot: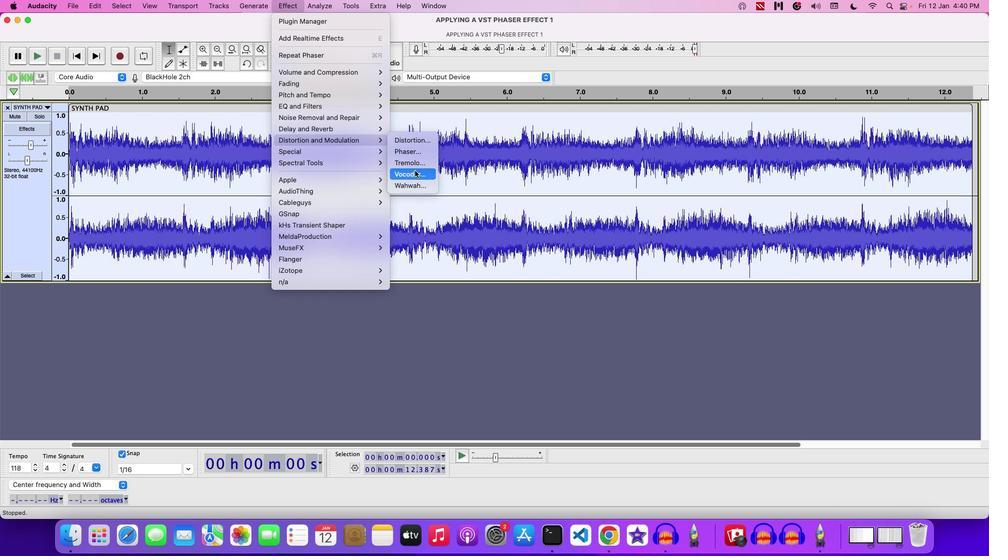 
Action: Mouse pressed left at (414, 171)
Screenshot: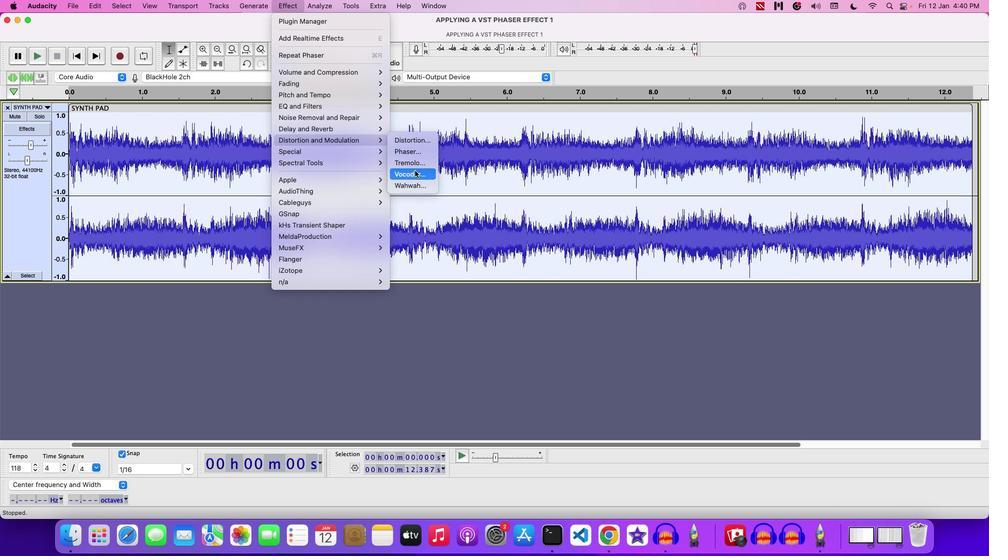 
Action: Mouse moved to (567, 213)
Screenshot: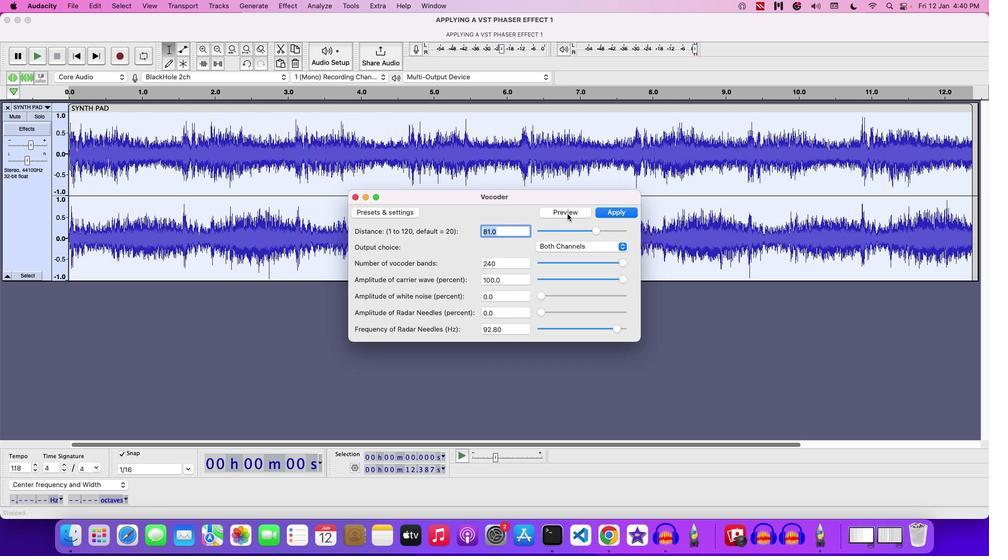 
Action: Mouse pressed left at (567, 213)
Screenshot: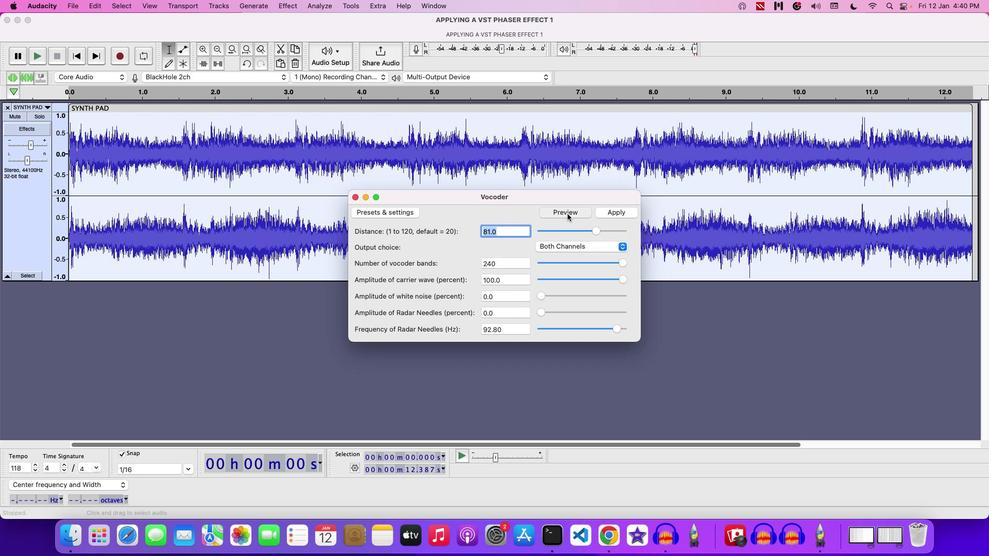 
Action: Mouse moved to (600, 230)
Screenshot: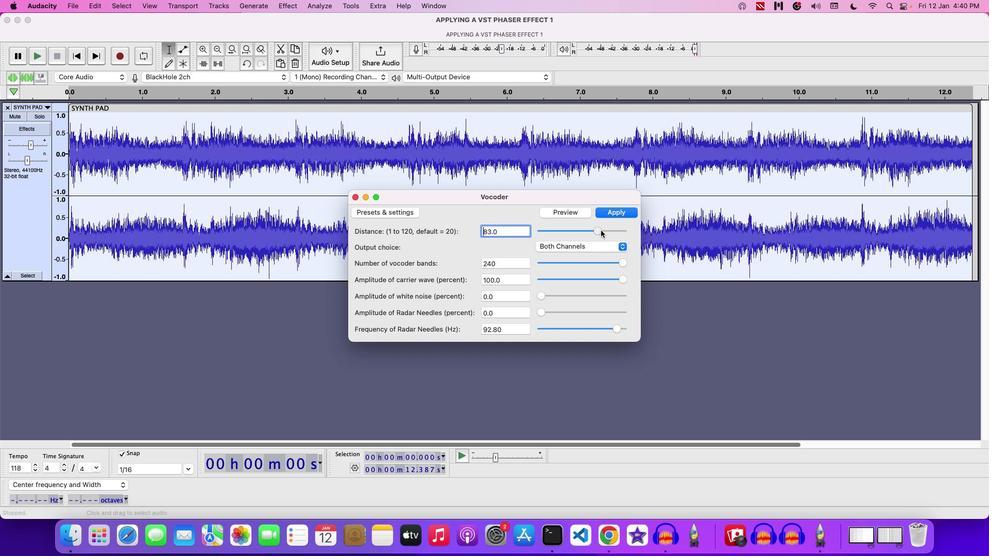 
Action: Mouse pressed left at (600, 230)
Screenshot: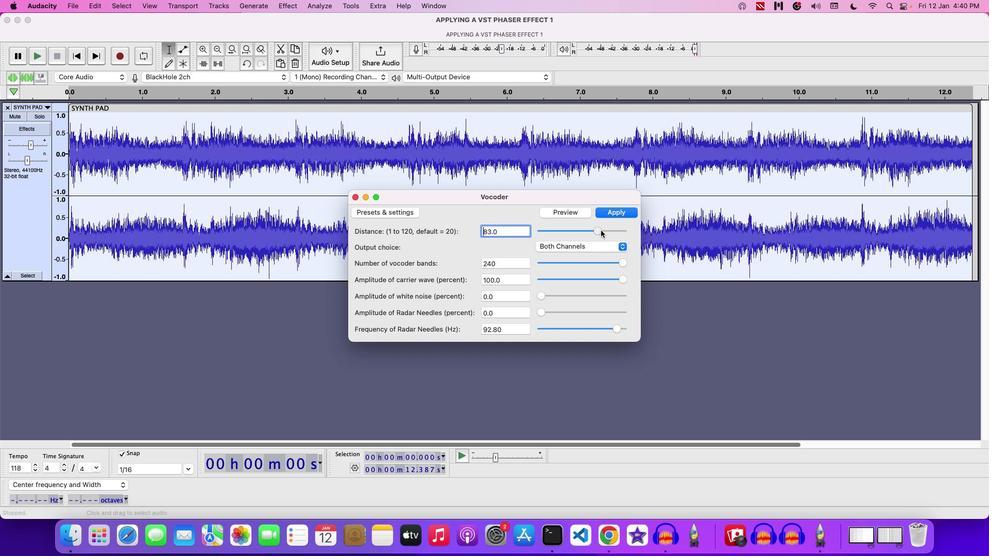 
Action: Mouse moved to (608, 230)
Screenshot: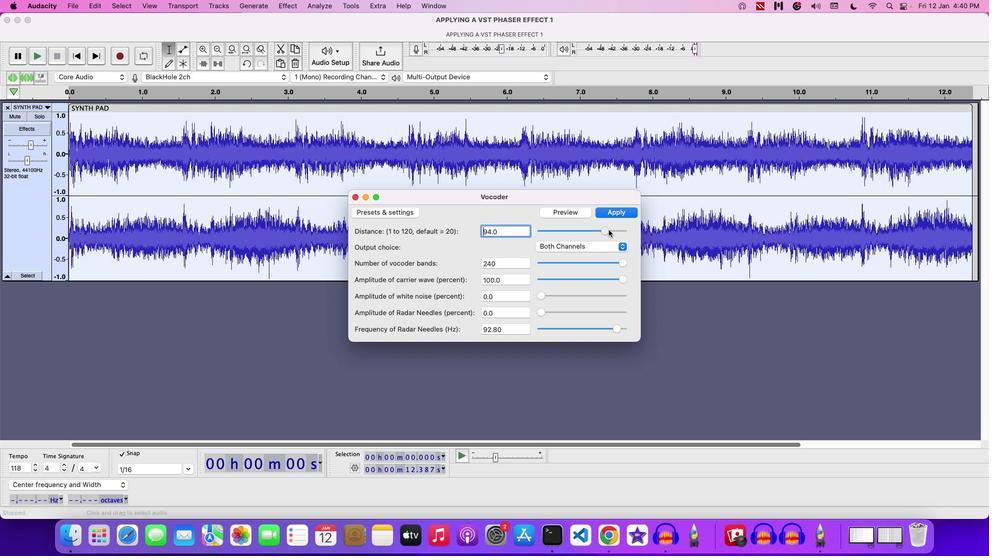 
Action: Mouse pressed left at (608, 230)
Screenshot: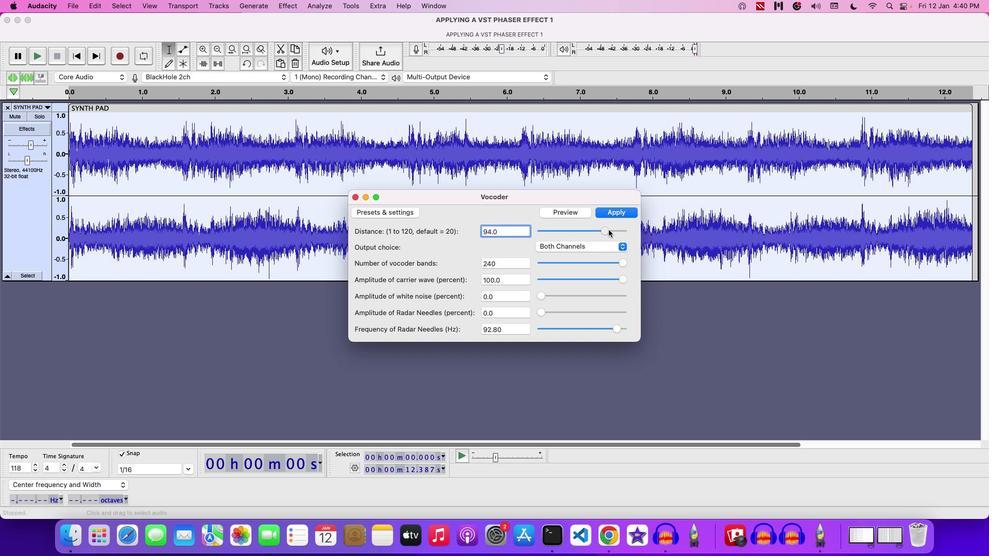 
Action: Mouse moved to (609, 209)
Screenshot: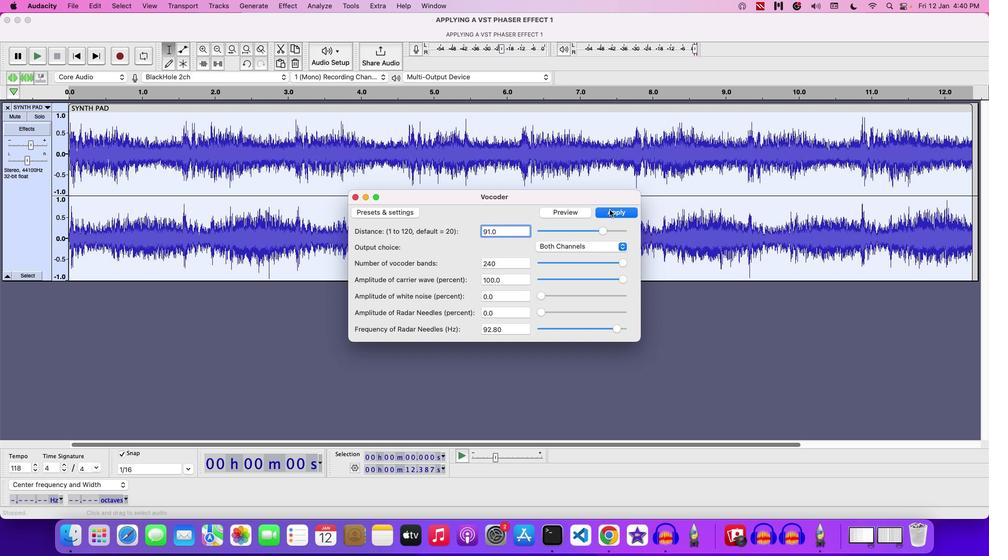 
Action: Mouse pressed left at (609, 209)
Screenshot: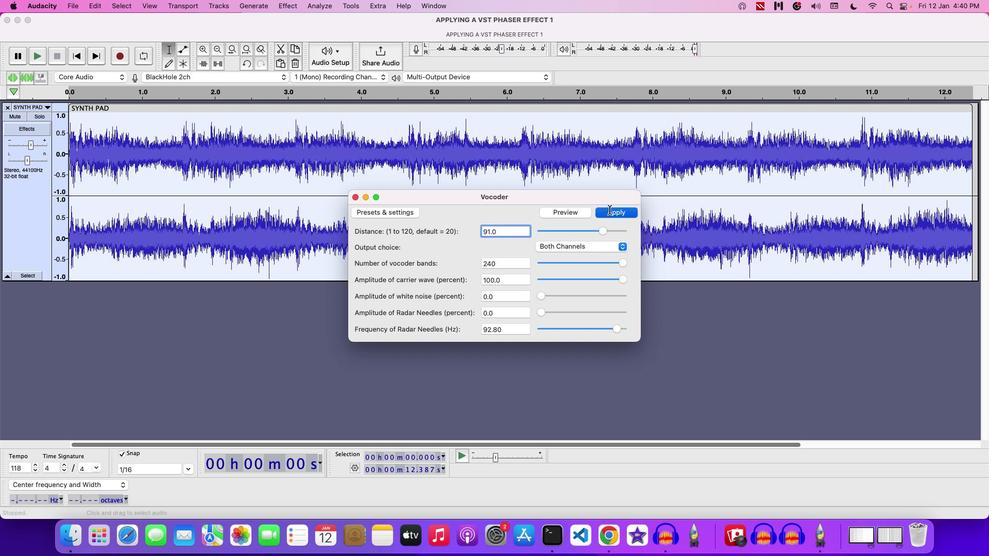 
Action: Mouse moved to (627, 201)
Screenshot: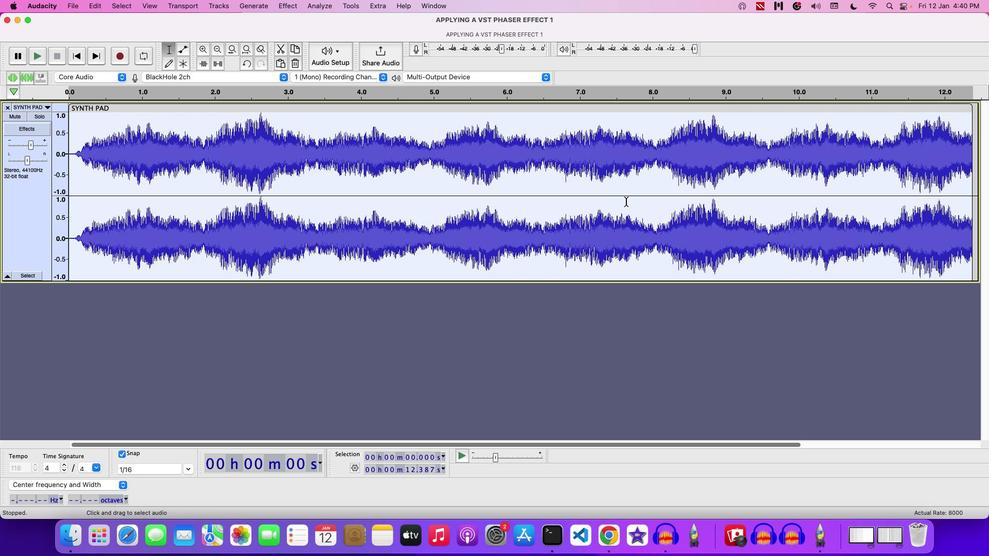 
Action: Key pressed Key.space
Screenshot: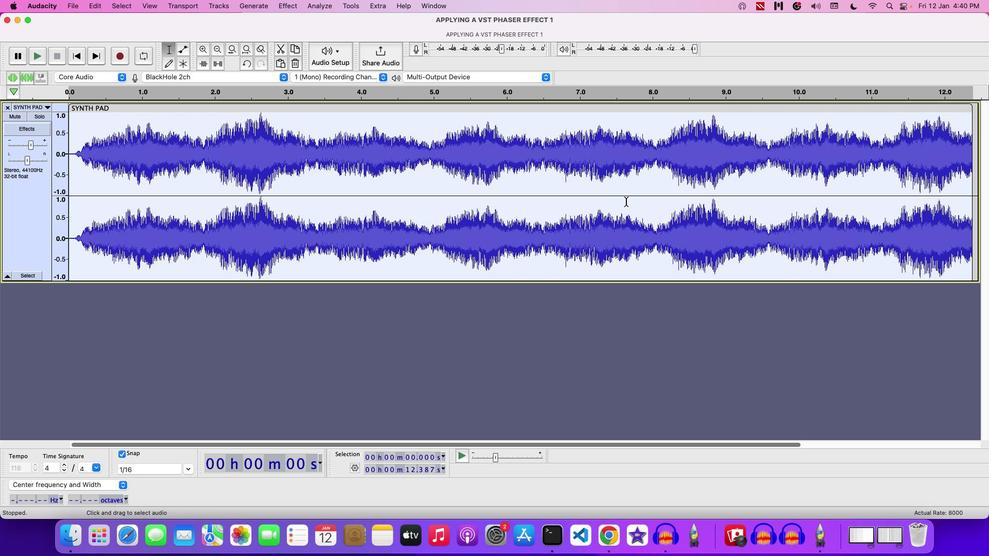 
Action: Mouse moved to (32, 145)
Screenshot: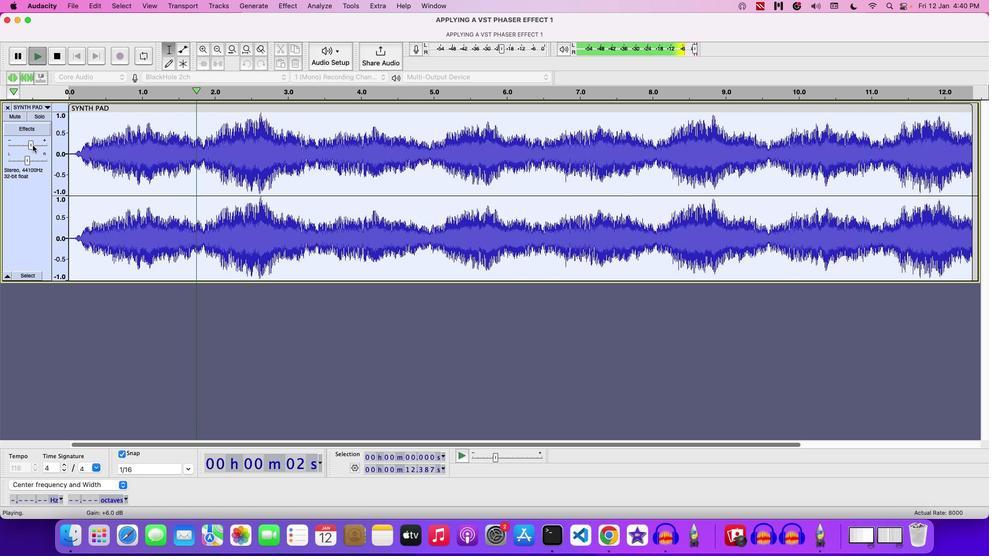 
Action: Mouse pressed left at (32, 145)
Screenshot: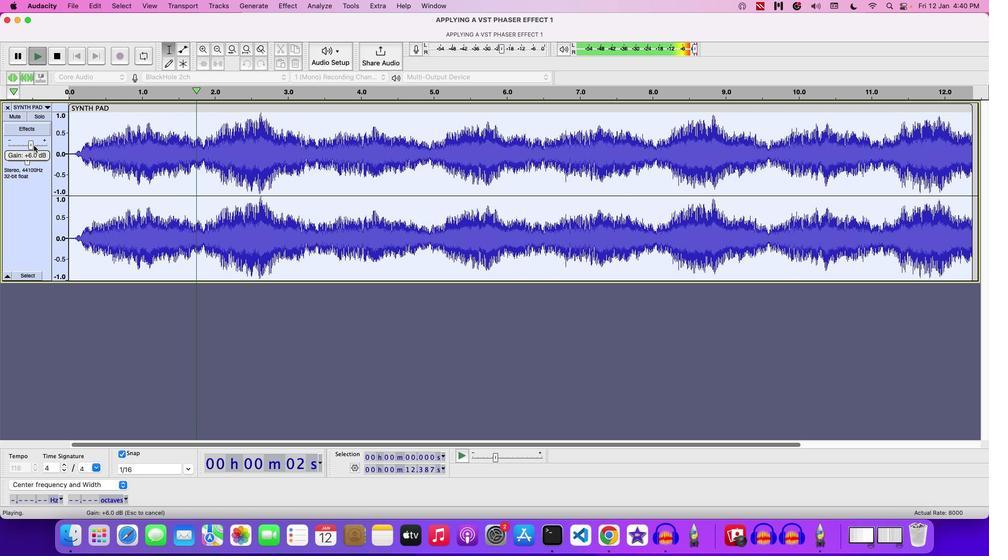 
Action: Mouse moved to (76, 7)
Screenshot: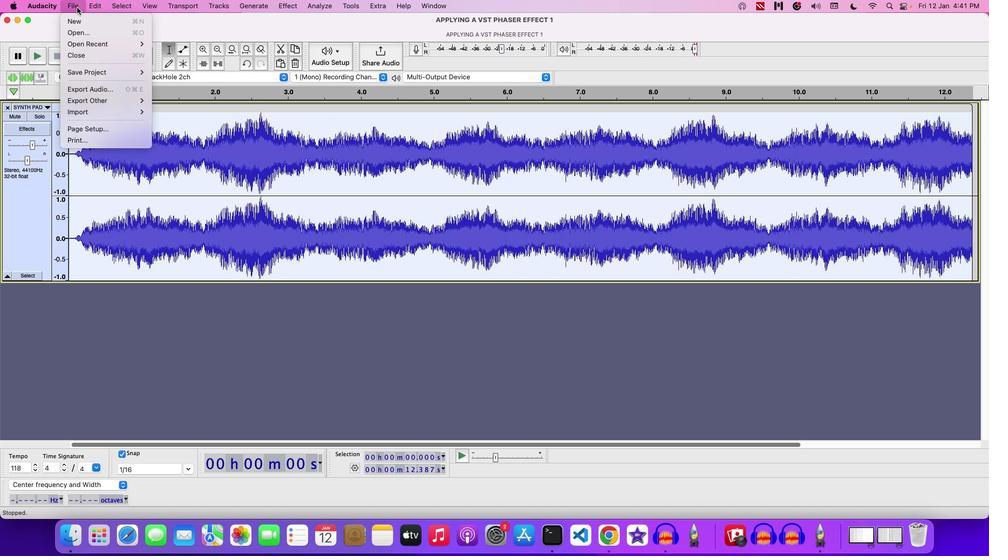 
Action: Mouse pressed left at (76, 7)
Screenshot: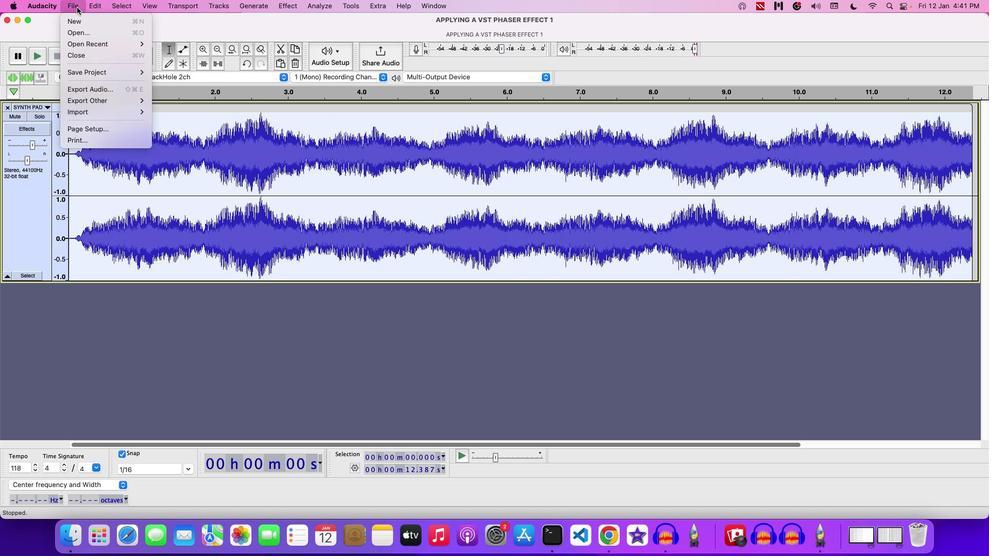 
Action: Mouse moved to (105, 69)
Screenshot: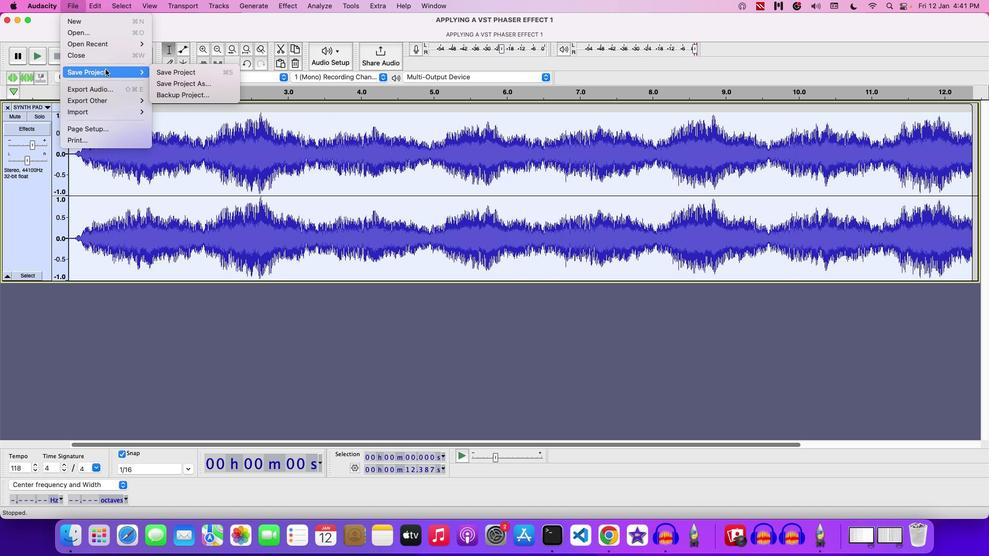 
Action: Mouse pressed left at (105, 69)
Screenshot: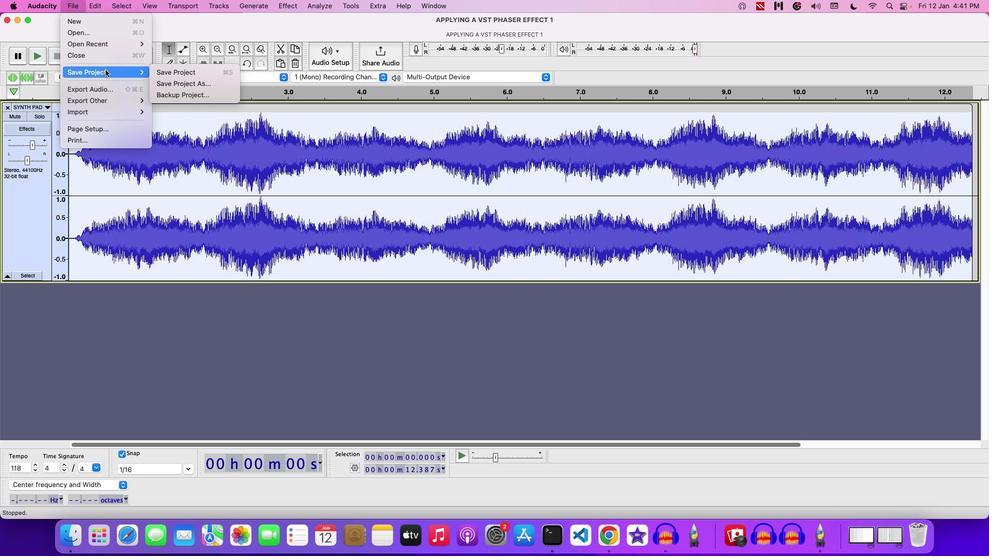 
Action: Mouse moved to (198, 72)
Screenshot: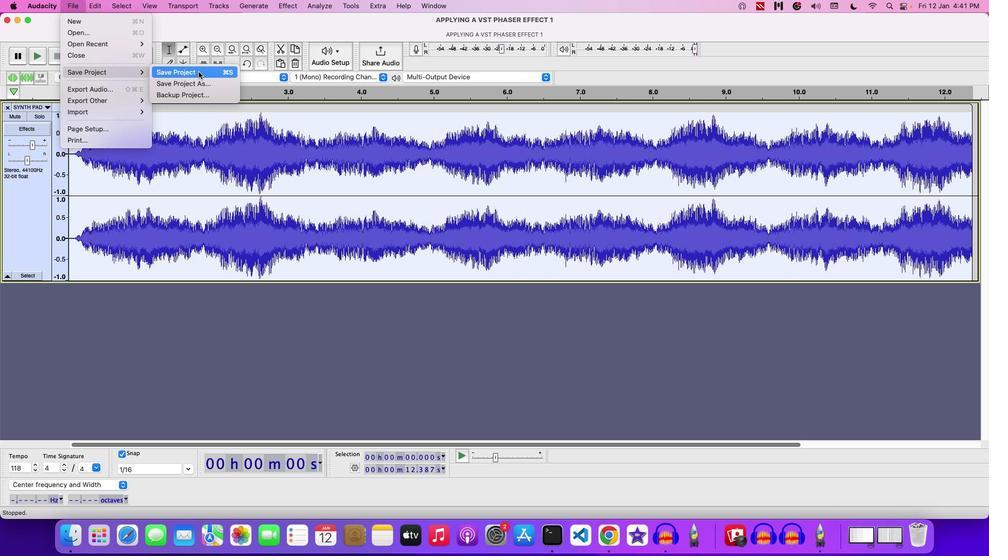 
Action: Mouse pressed left at (198, 72)
Screenshot: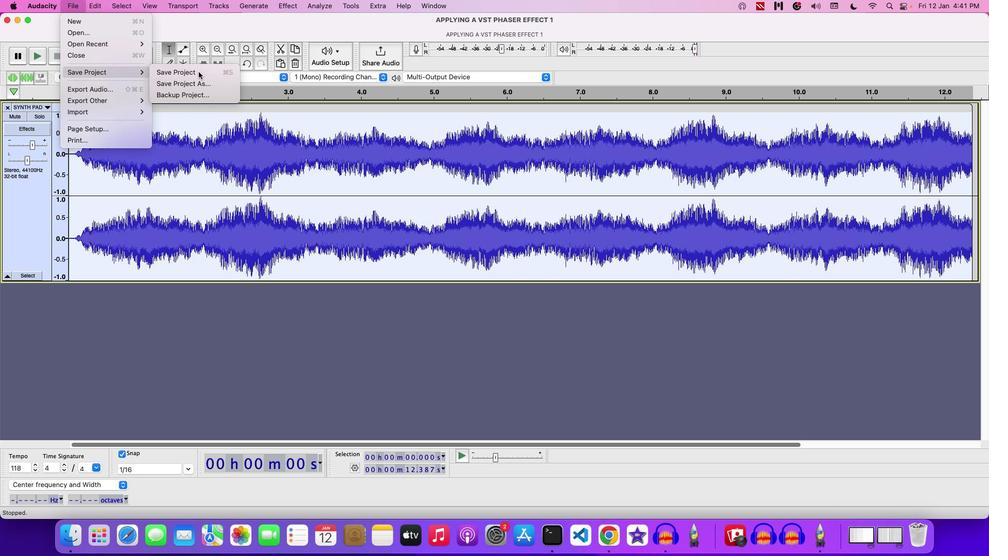 
Action: Mouse moved to (78, 0)
Screenshot: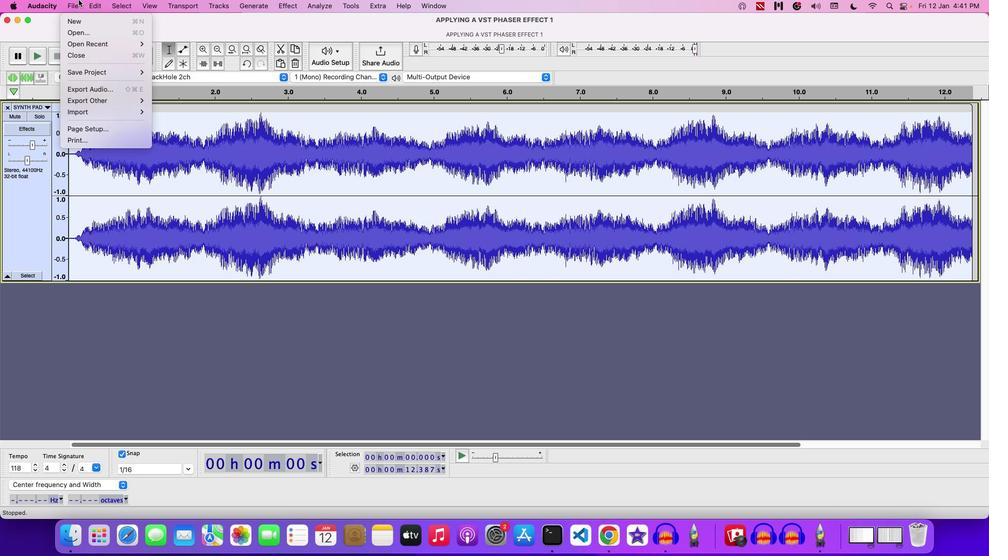 
Action: Mouse pressed left at (78, 0)
Screenshot: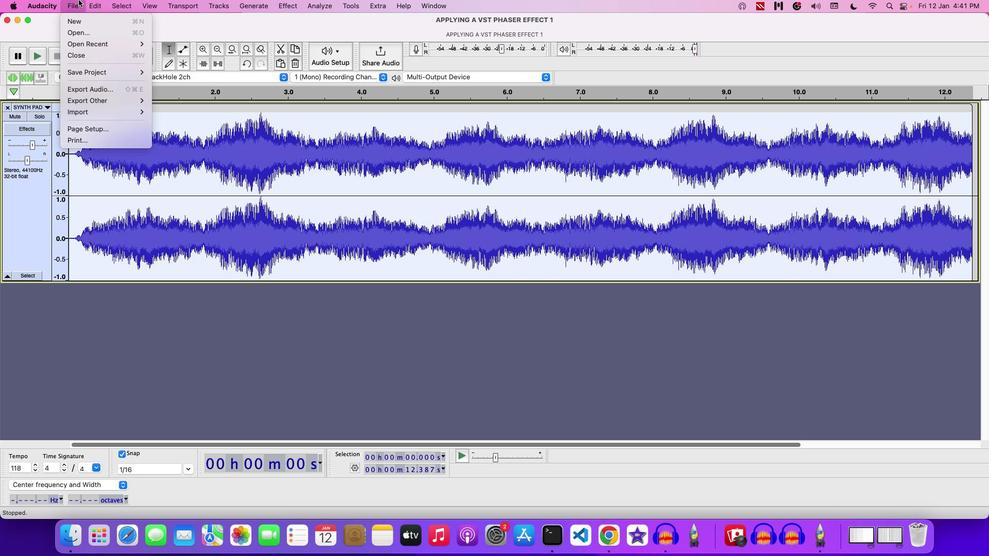 
Action: Mouse moved to (192, 82)
Screenshot: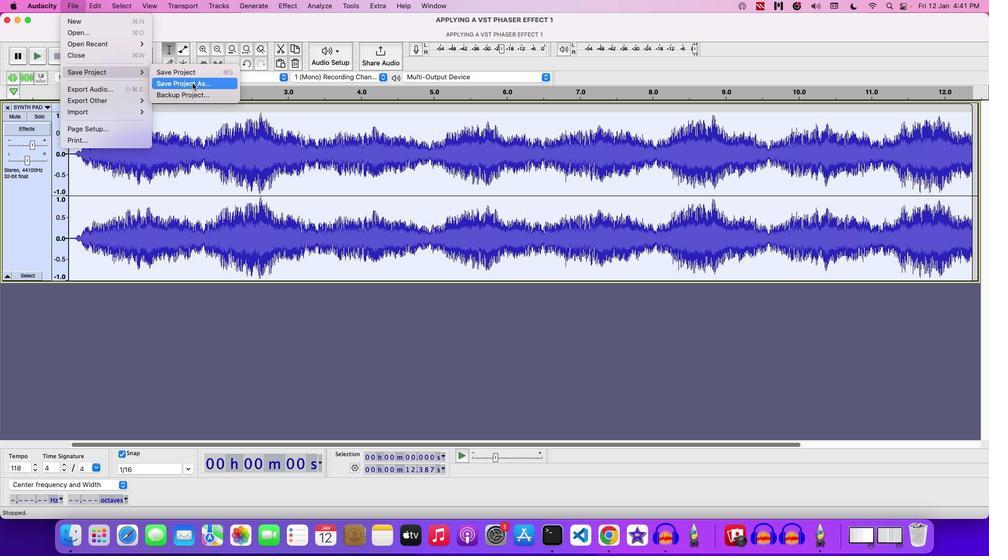 
Action: Mouse pressed left at (192, 82)
Screenshot: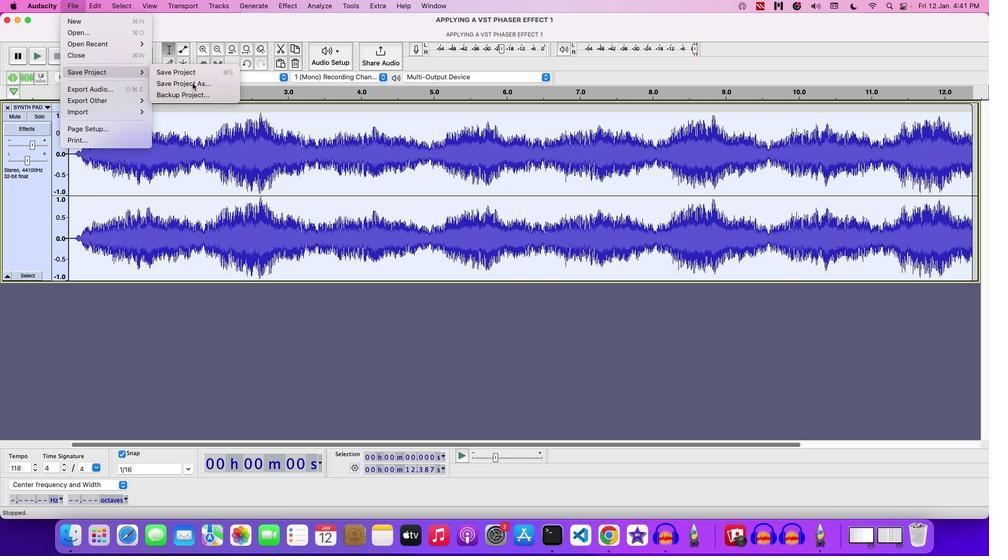 
Action: Mouse moved to (375, 193)
Screenshot: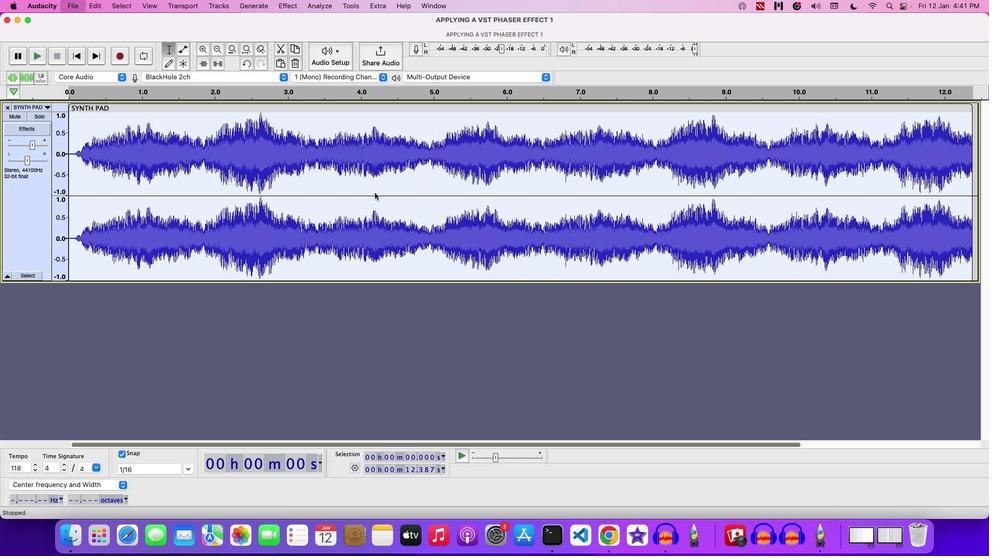 
Action: Key pressed Key.backspace'E''X''P'Key.space'W''I''T''H'Key.space'V''S''T'Key.space'V''O''C''O''D''E''R'Key.space'O''N'Key.space'A'Key.space'S''Y''N''T''H'Key.space'M''E''L''O''D''Y'Key.space'1''1'
Screenshot: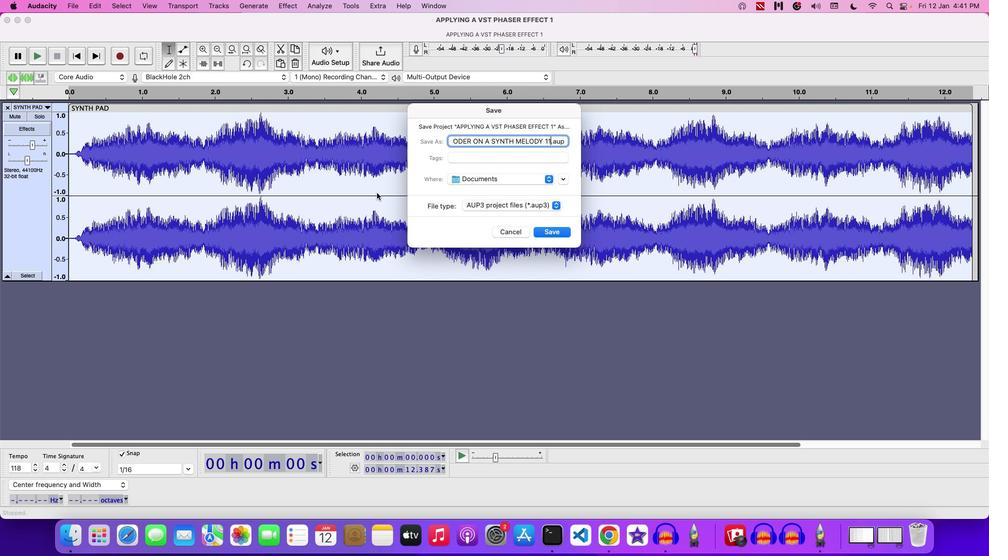
Action: Mouse moved to (540, 230)
Screenshot: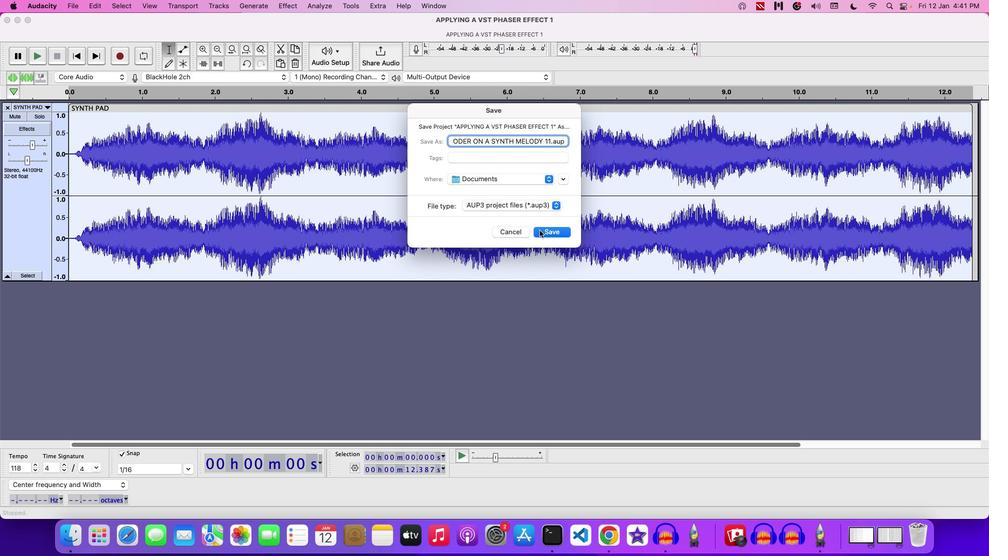 
Action: Mouse pressed left at (540, 230)
Screenshot: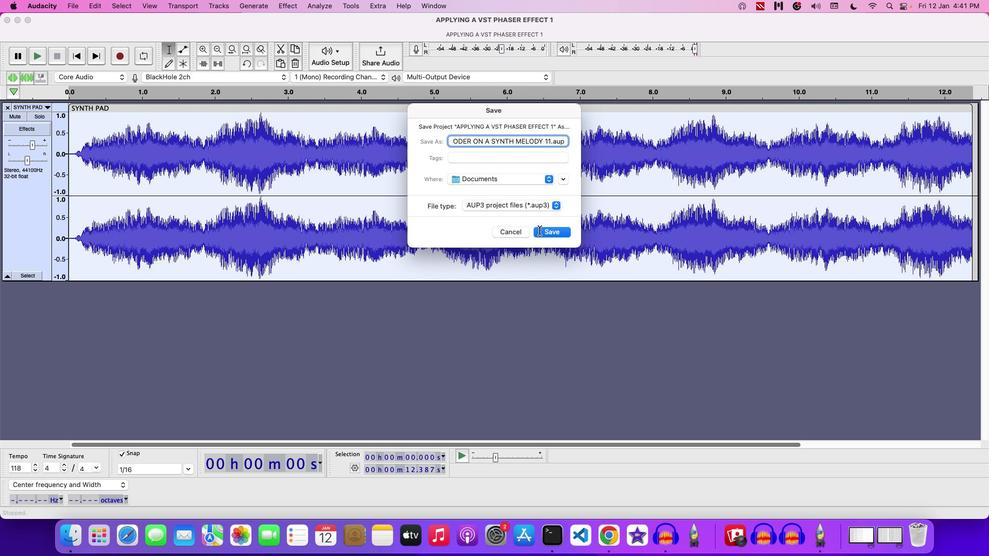 
Action: Mouse moved to (540, 230)
Screenshot: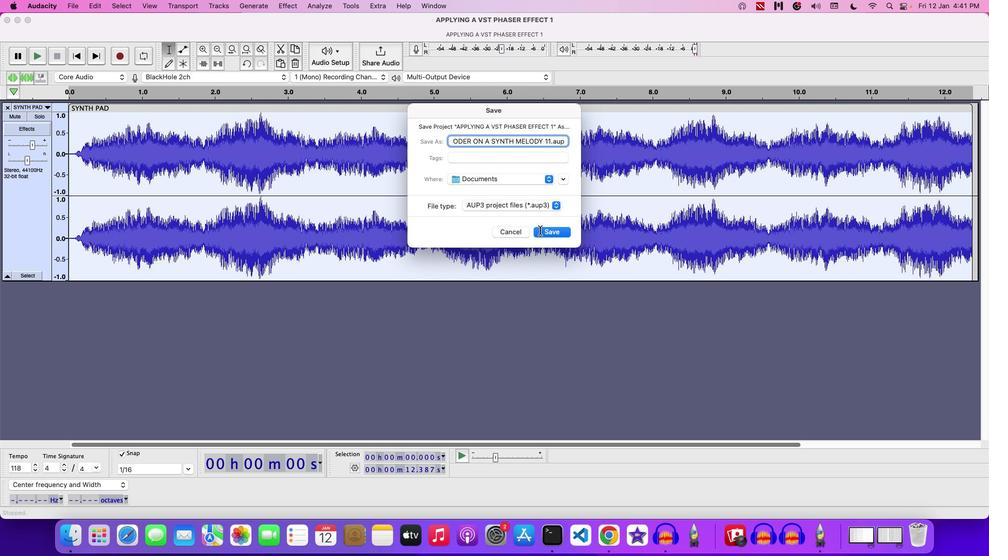 
